 Task: Create new vendor bill with Date Opened: 24-Apr-23, Select Vendor: Shoplet, Terms: Net 30. Make bill entry for item-1 with Date: 24-Apr-23, Description: Fountain Pens , Expense Account: Office Supplies, Quantity: 12, Unit Price: 3.9, Sales Tax: Y, Sales Tax Included: N, Tax Table: Sales Tax. Make entry for item-2 with Date: 24-Apr-23, Description: Ink Cartridges, Expense Account: Office Supplies, Quantity: 15, Unit Price: 39.9, Sales Tax: Y, Sales Tax Included: N, Tax Table: Sales Tax. Post Bill with Post Date: 24-Apr-23, Post to Accounts: Liabilities:Accounts Payble. Pay / Process Payment with Transaction Date: 23-May-23, Amount: 671.11, Transfer Account: Checking Account. Go to 'Print Bill'.
Action: Mouse moved to (148, 34)
Screenshot: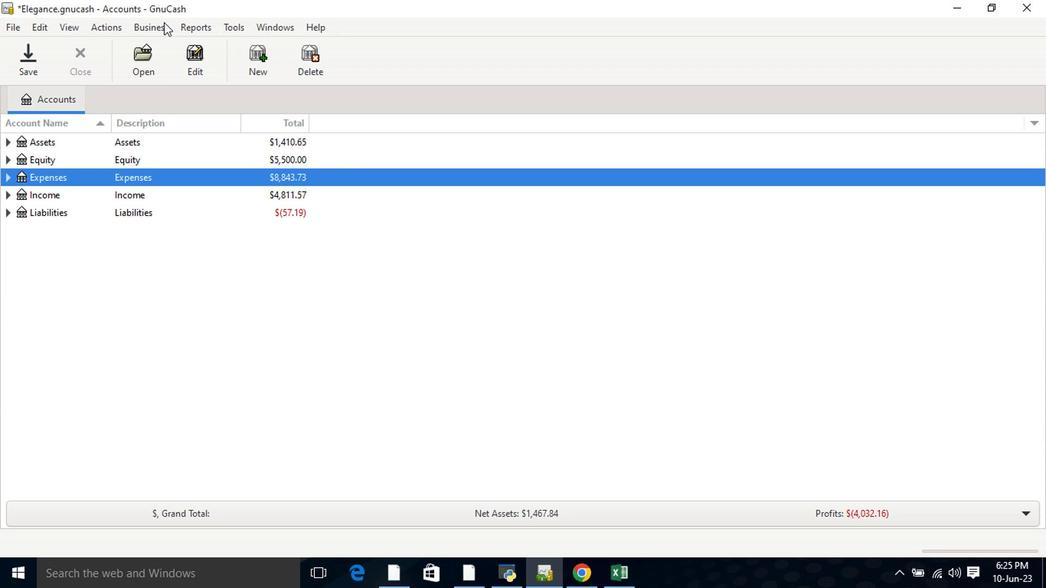 
Action: Mouse pressed left at (148, 34)
Screenshot: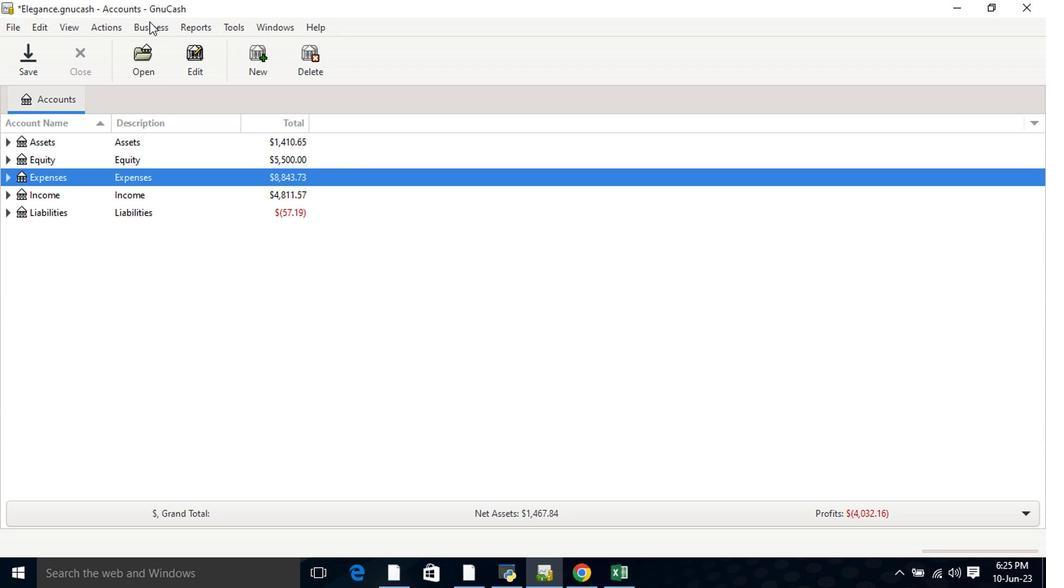
Action: Mouse moved to (160, 71)
Screenshot: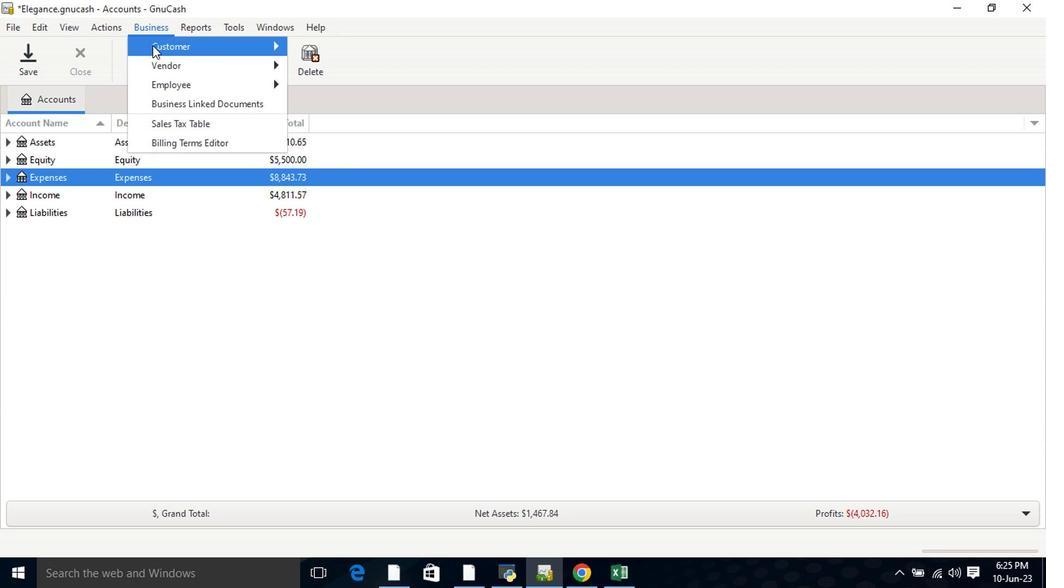 
Action: Mouse pressed left at (160, 71)
Screenshot: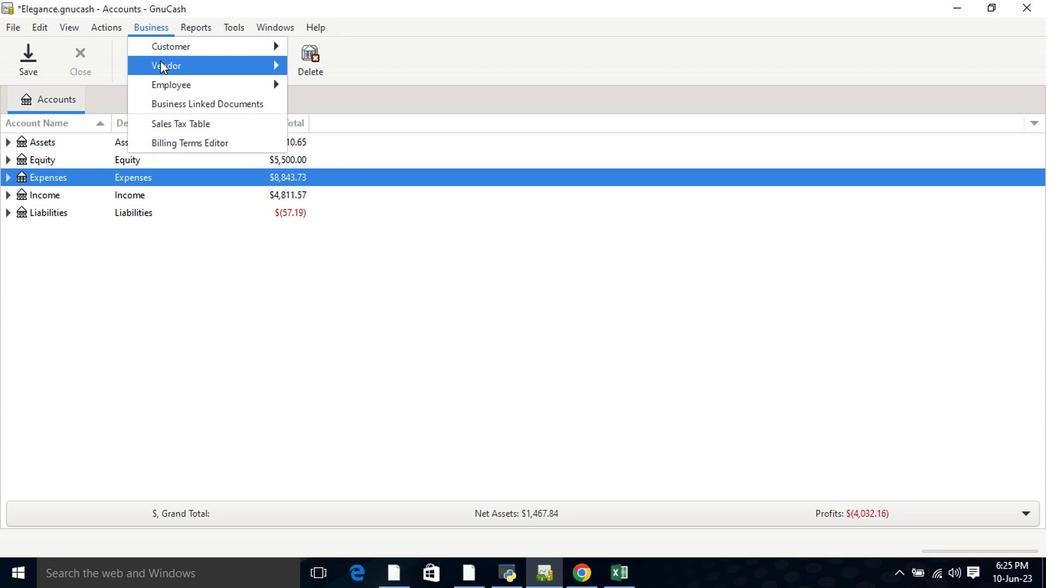 
Action: Mouse moved to (335, 134)
Screenshot: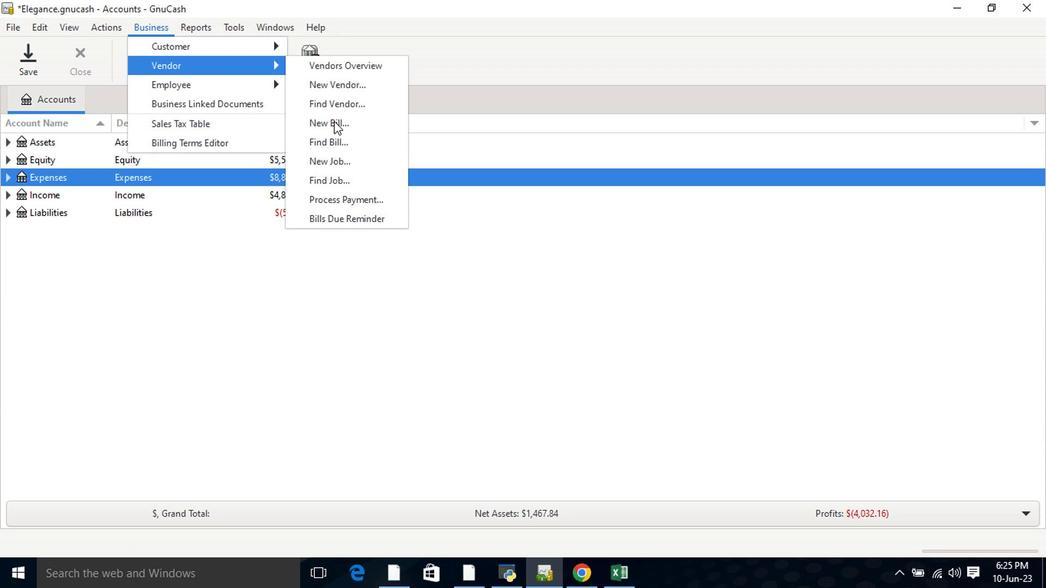 
Action: Mouse pressed left at (335, 134)
Screenshot: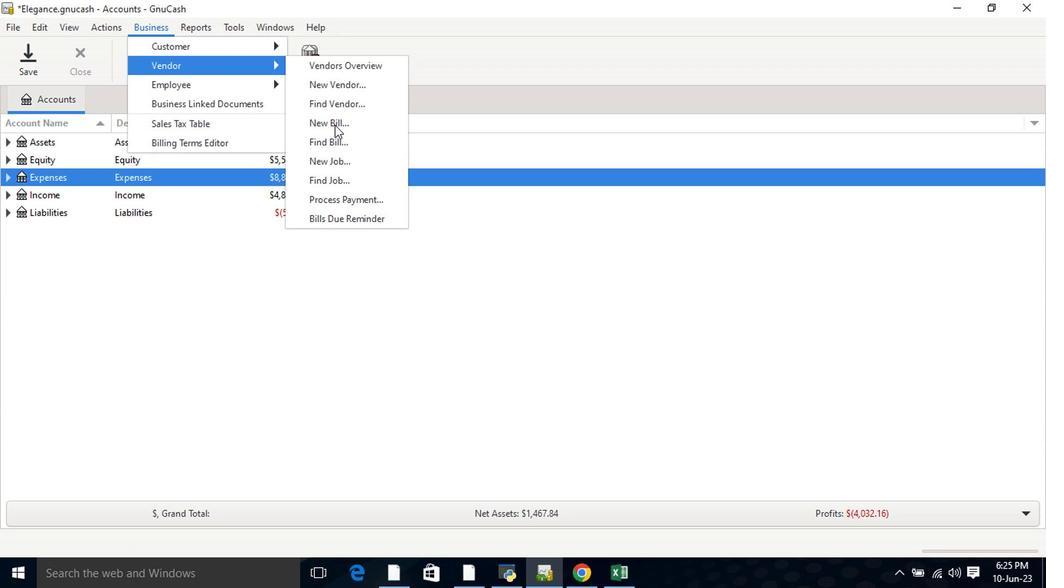 
Action: Mouse moved to (628, 211)
Screenshot: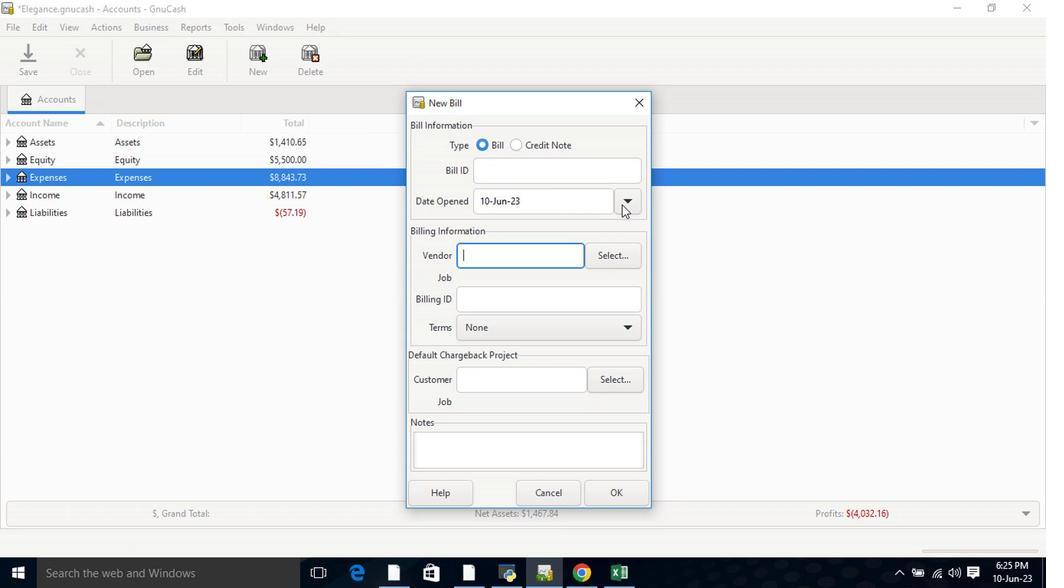 
Action: Mouse pressed left at (628, 211)
Screenshot: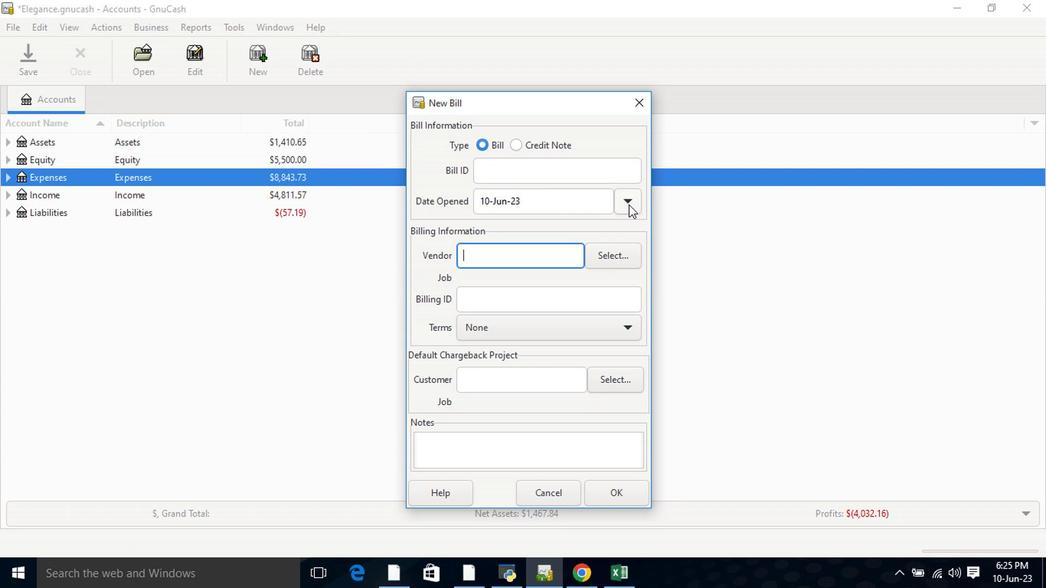 
Action: Mouse moved to (509, 227)
Screenshot: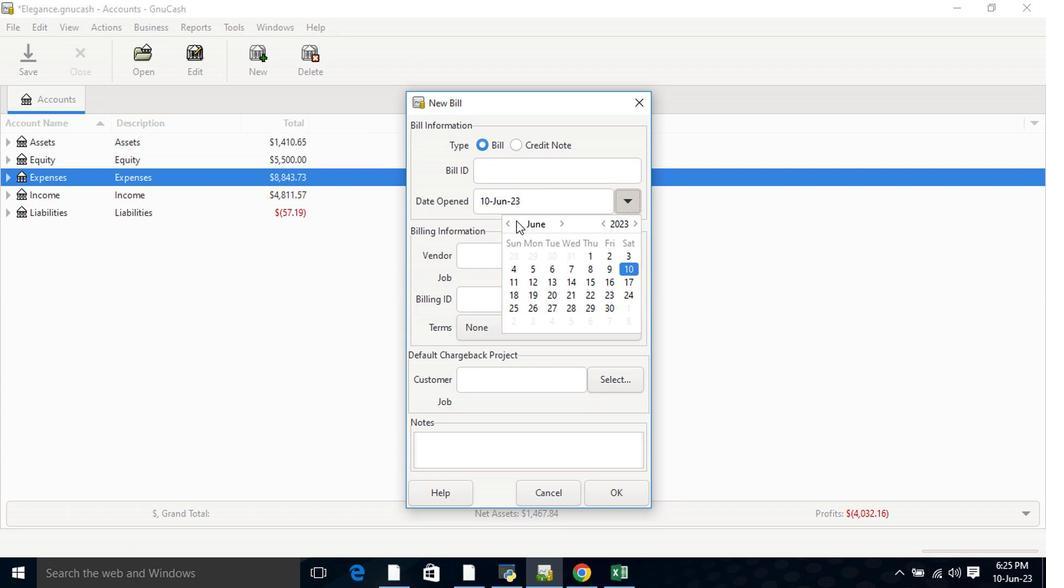 
Action: Mouse pressed left at (509, 227)
Screenshot: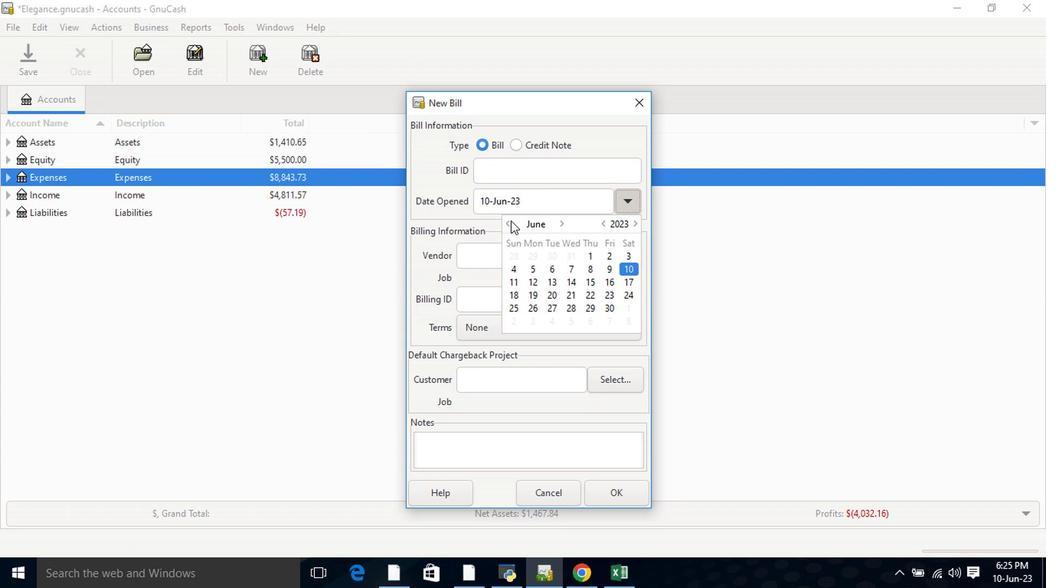 
Action: Mouse moved to (508, 227)
Screenshot: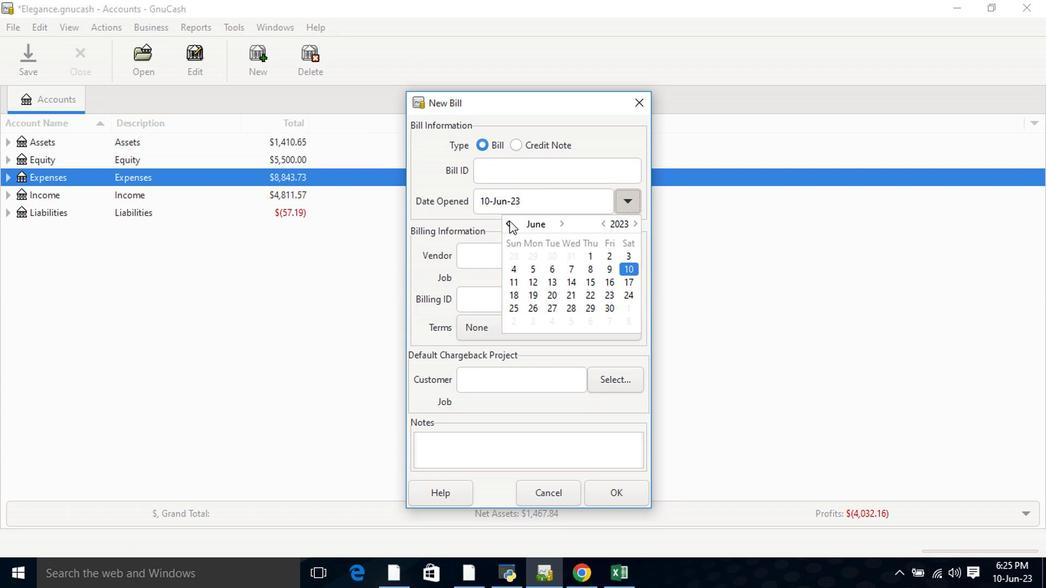 
Action: Mouse pressed left at (508, 227)
Screenshot: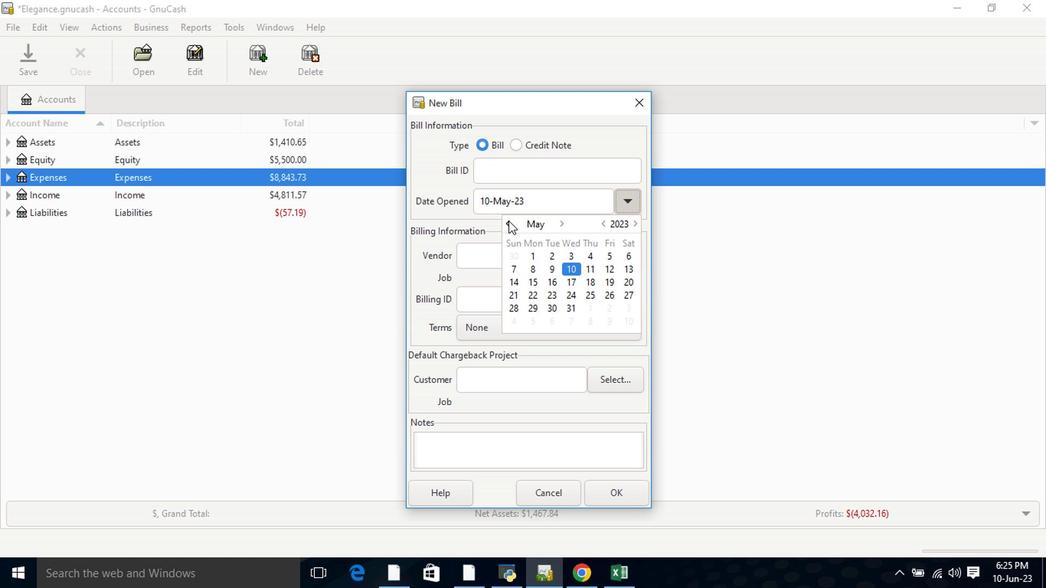 
Action: Mouse moved to (534, 316)
Screenshot: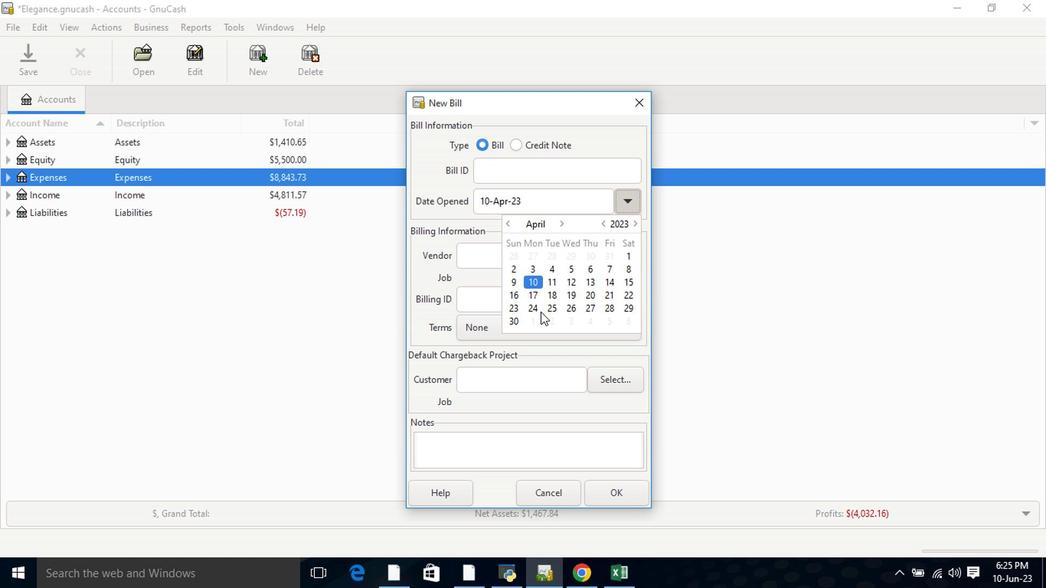 
Action: Mouse pressed left at (534, 316)
Screenshot: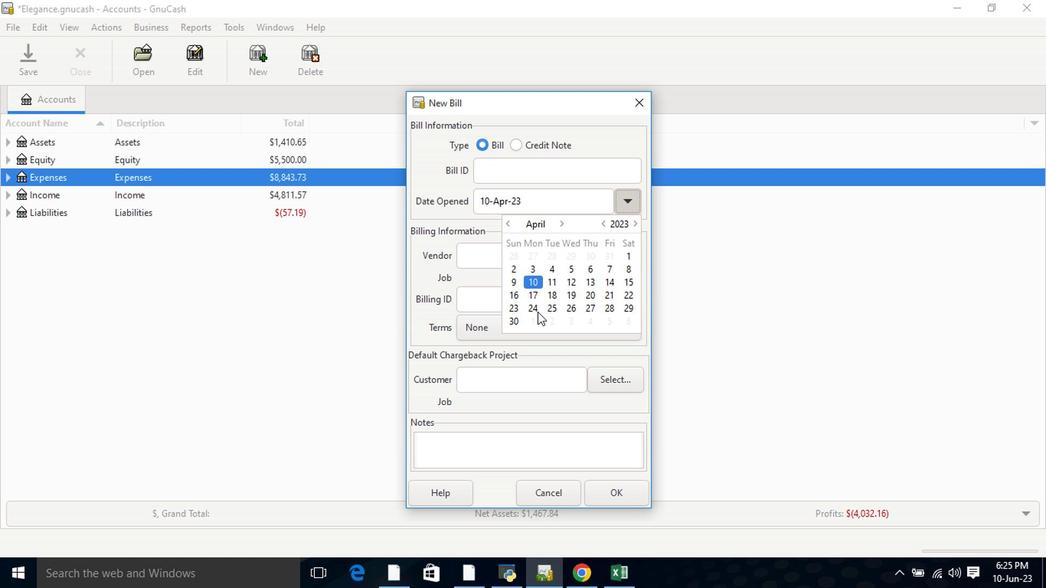
Action: Mouse pressed left at (534, 316)
Screenshot: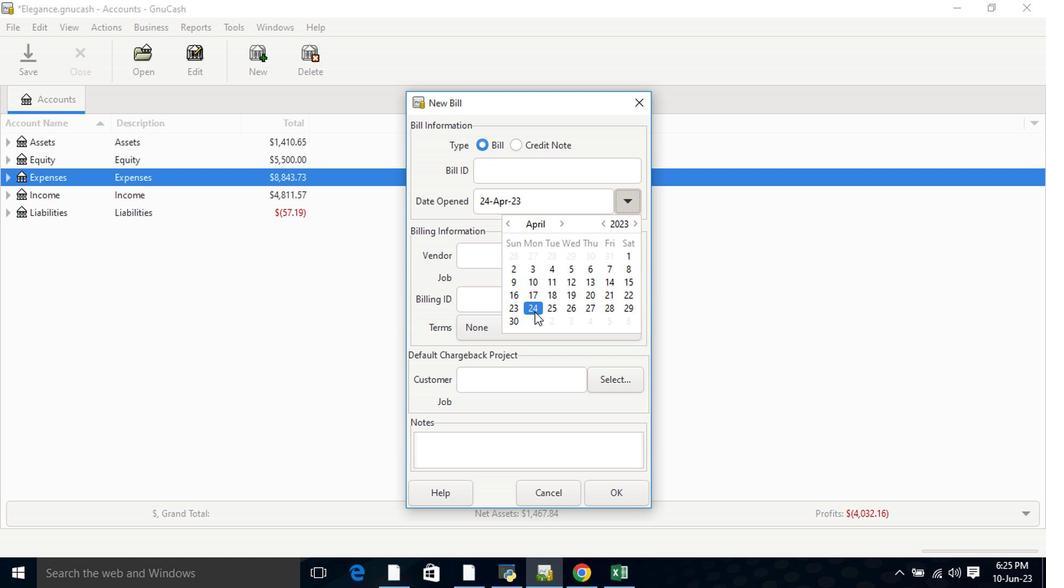 
Action: Mouse moved to (518, 269)
Screenshot: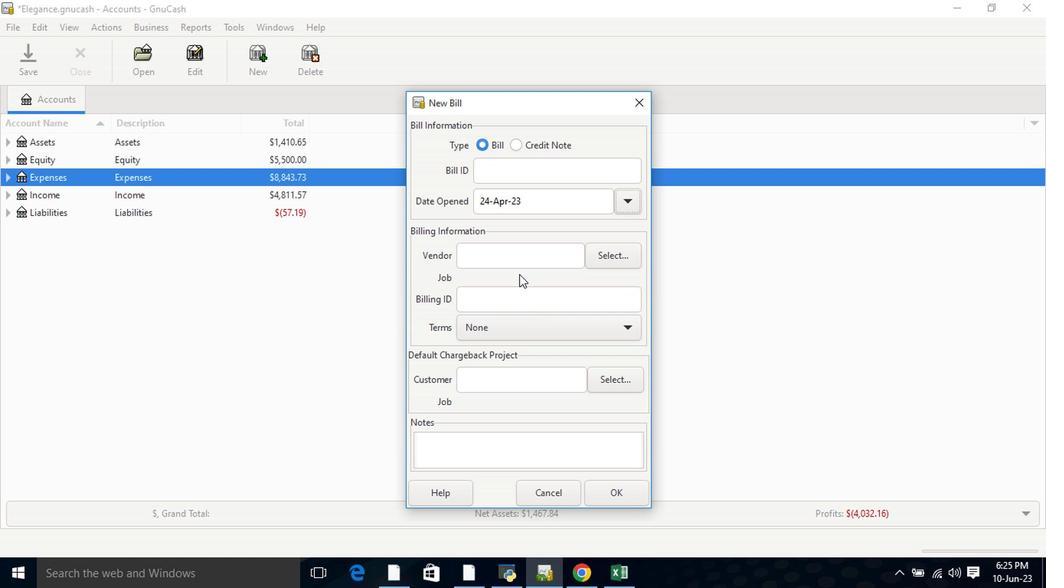 
Action: Mouse pressed left at (518, 269)
Screenshot: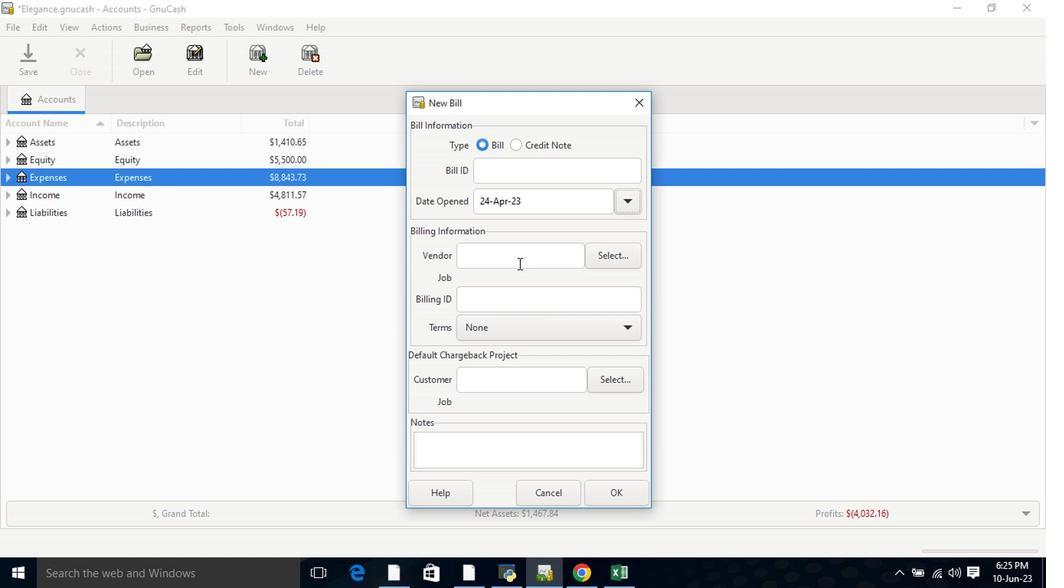 
Action: Key pressed <Key.shift>Sho
Screenshot: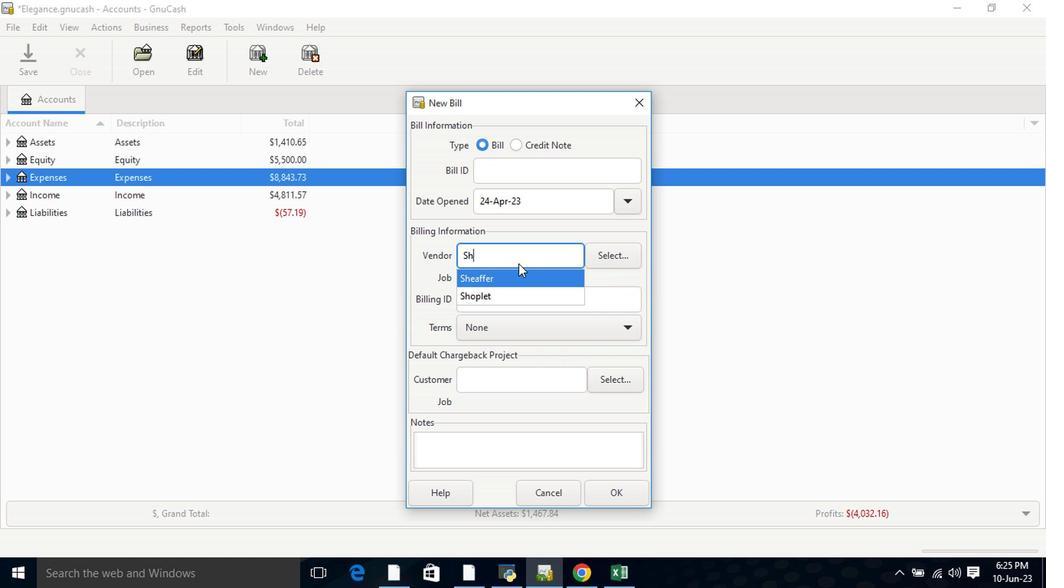 
Action: Mouse moved to (515, 286)
Screenshot: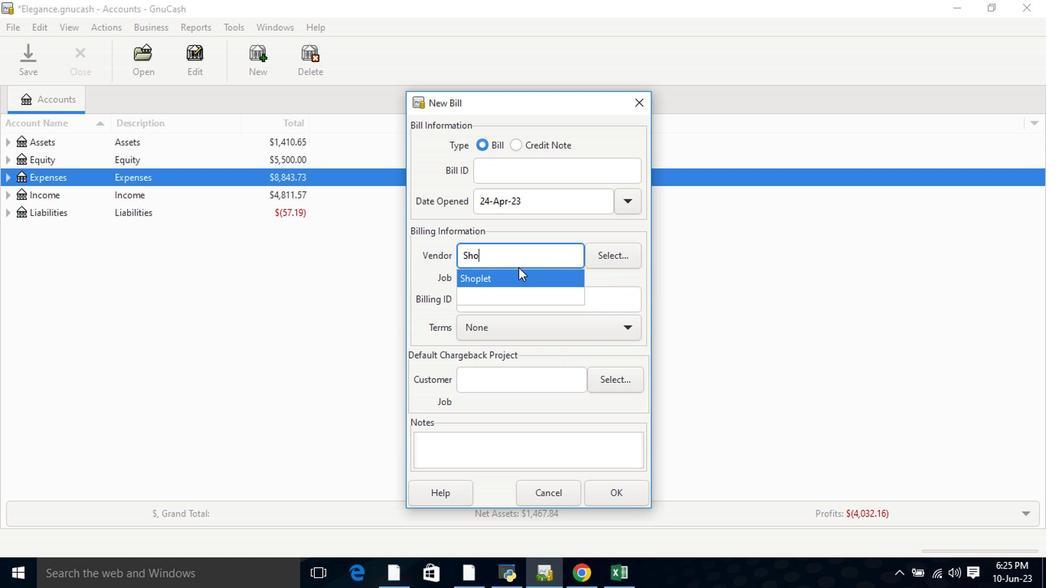 
Action: Mouse pressed left at (515, 286)
Screenshot: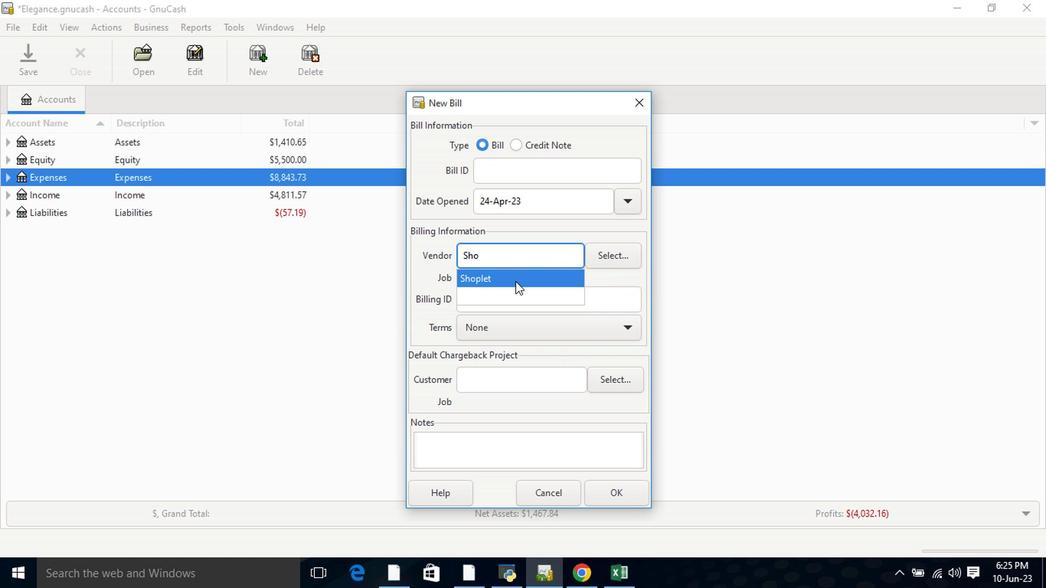 
Action: Mouse moved to (528, 345)
Screenshot: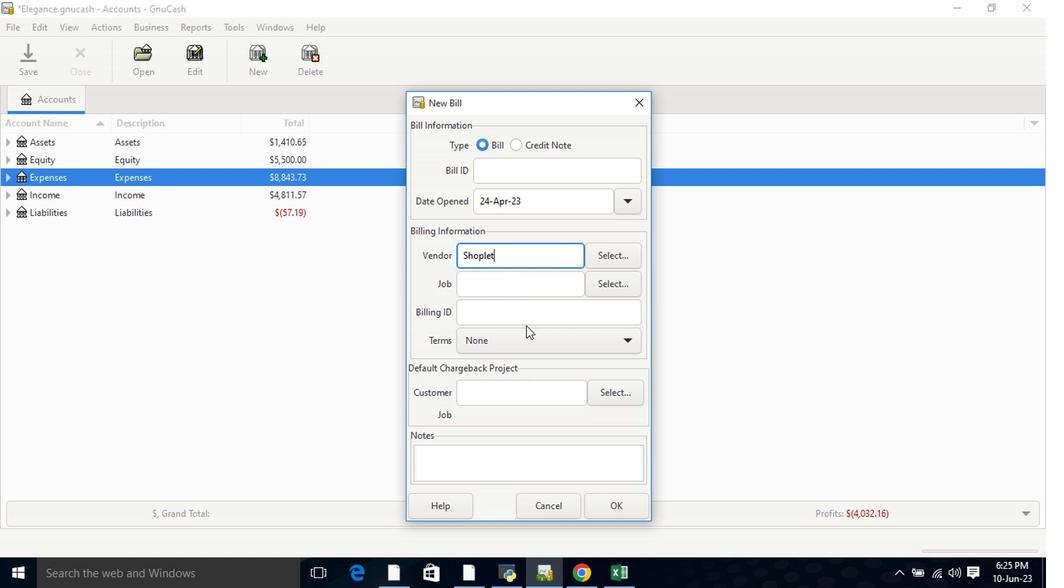 
Action: Mouse pressed left at (528, 345)
Screenshot: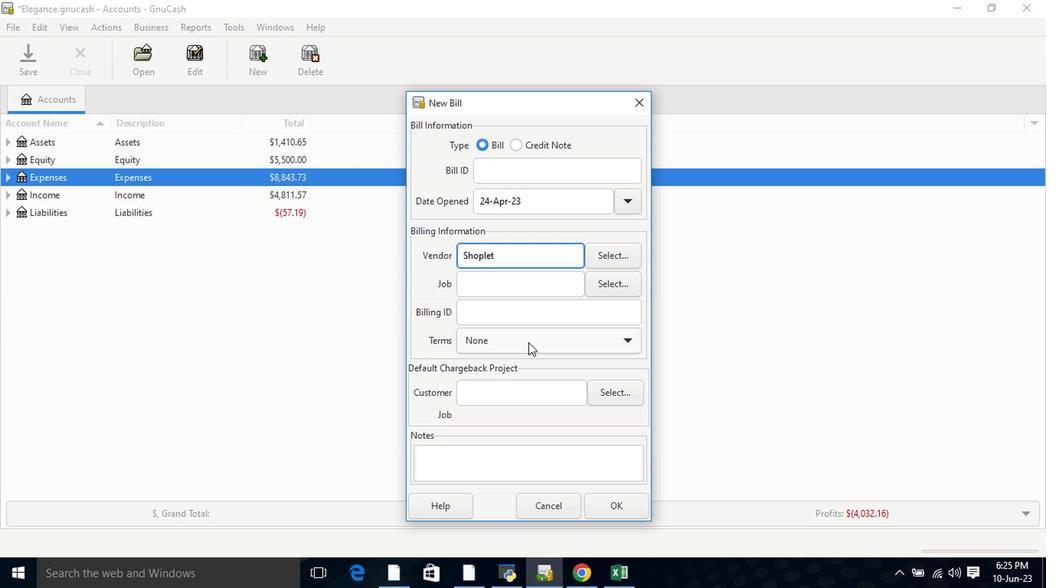 
Action: Mouse moved to (529, 392)
Screenshot: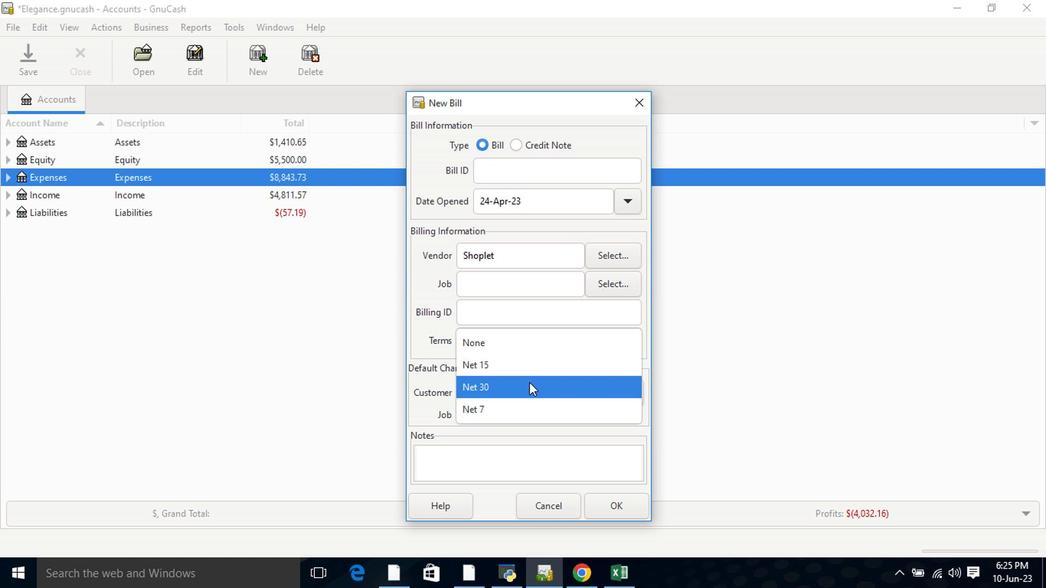 
Action: Mouse pressed left at (529, 392)
Screenshot: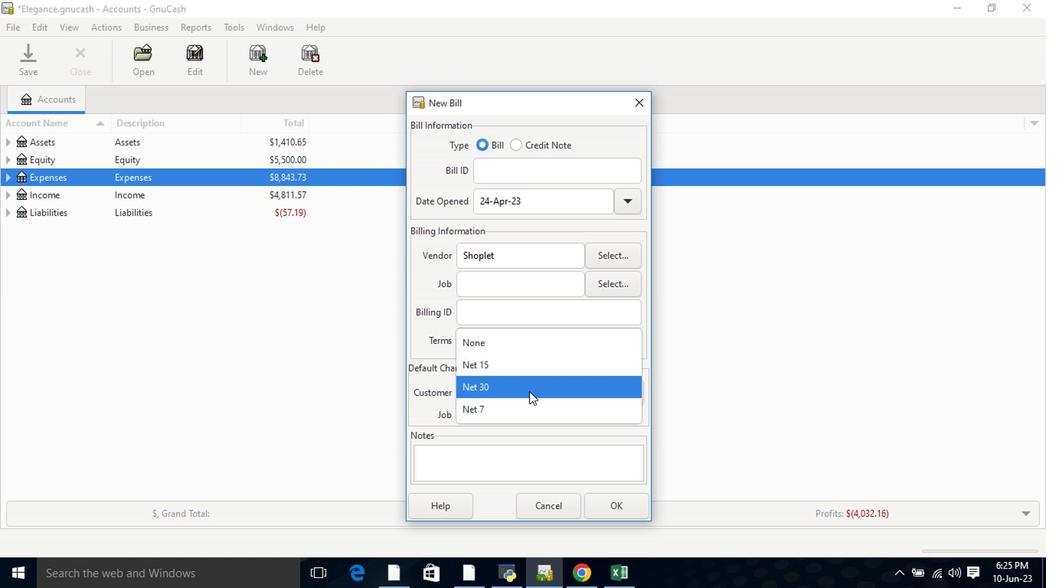 
Action: Mouse moved to (613, 500)
Screenshot: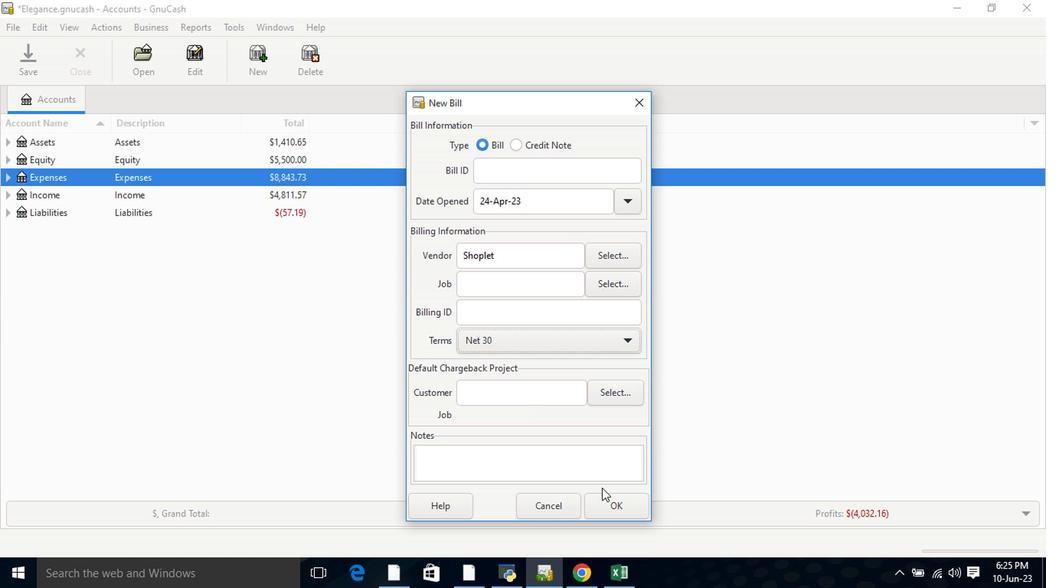 
Action: Mouse pressed left at (613, 500)
Screenshot: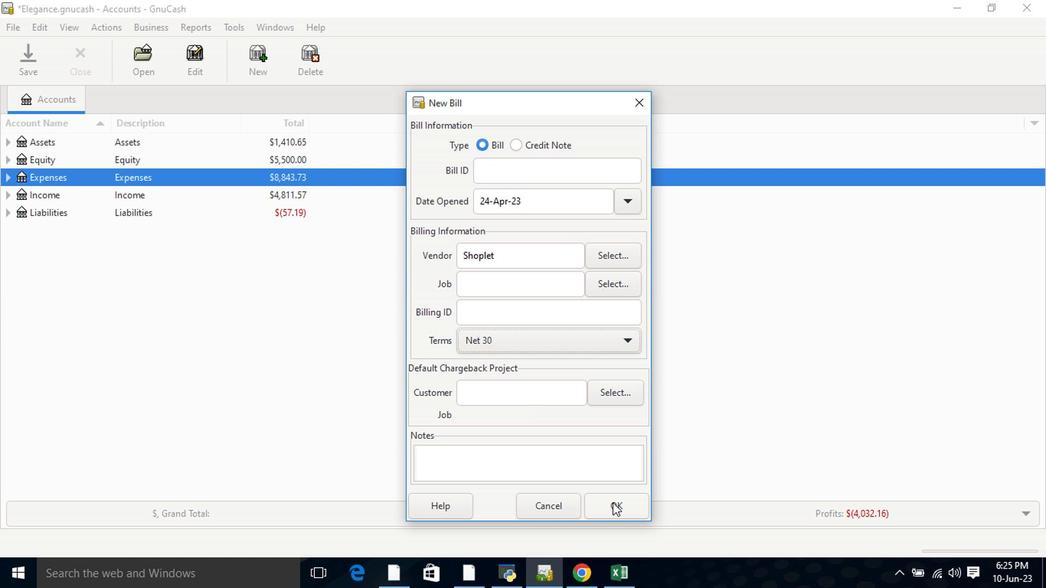 
Action: Mouse moved to (594, 495)
Screenshot: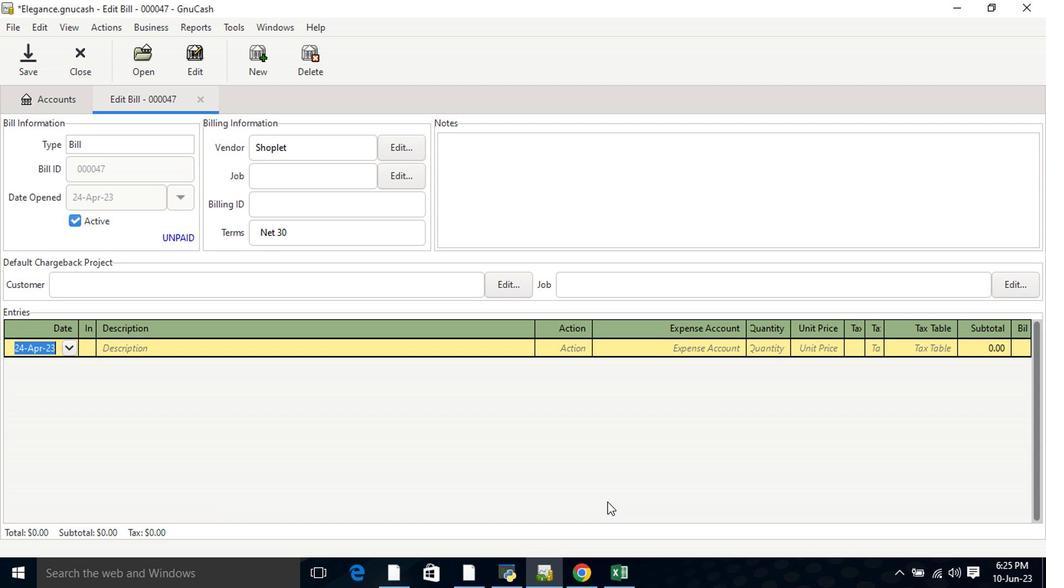 
Action: Key pressed <Key.tab><Key.shift>Fountain<Key.space><Key.shift>Pens<Key.tab><Key.tab>off<Key.tab>12<Key.tab>3.9<Key.tab>
Screenshot: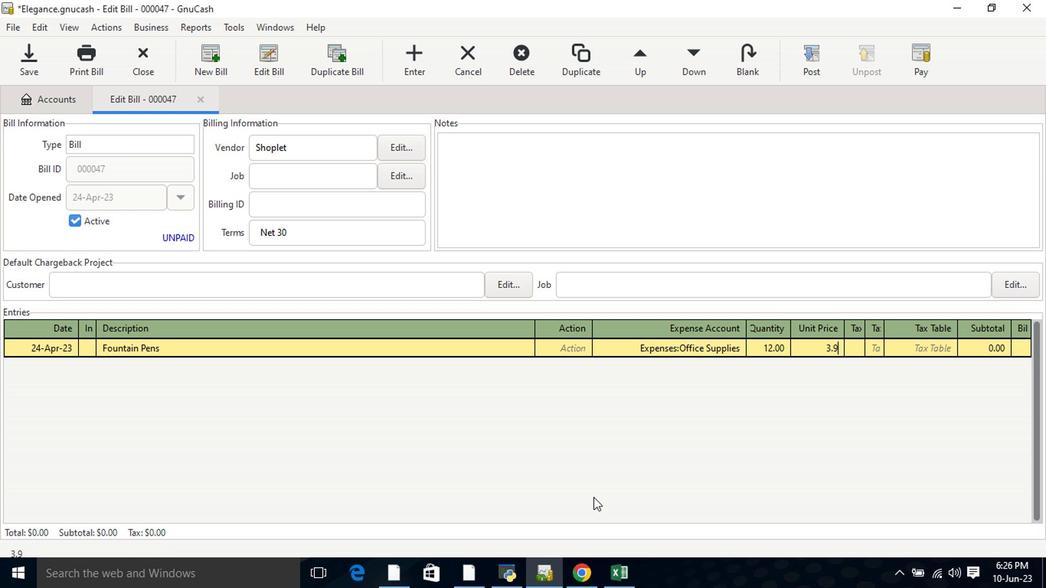 
Action: Mouse moved to (862, 352)
Screenshot: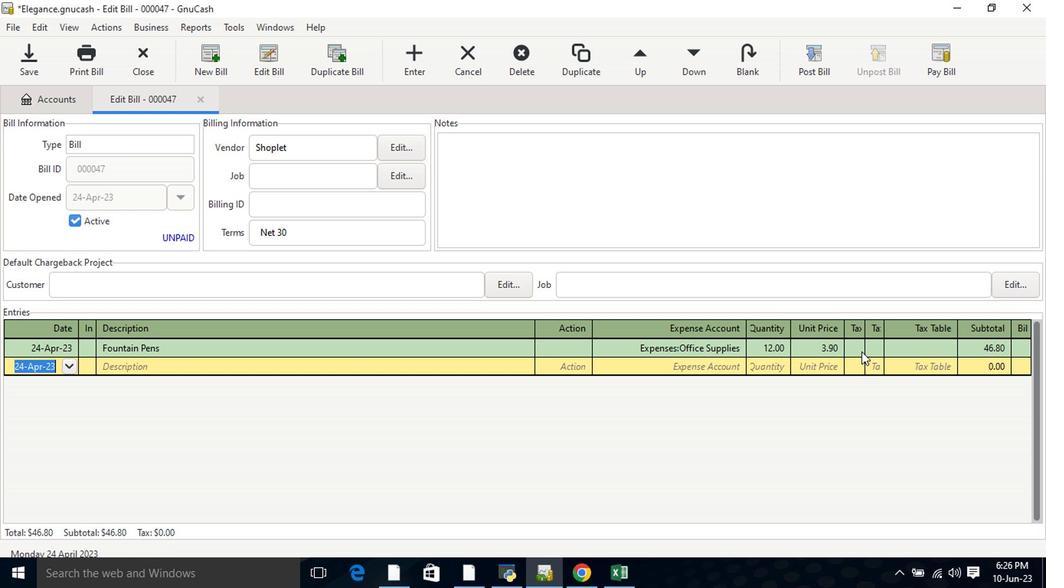 
Action: Mouse pressed left at (862, 352)
Screenshot: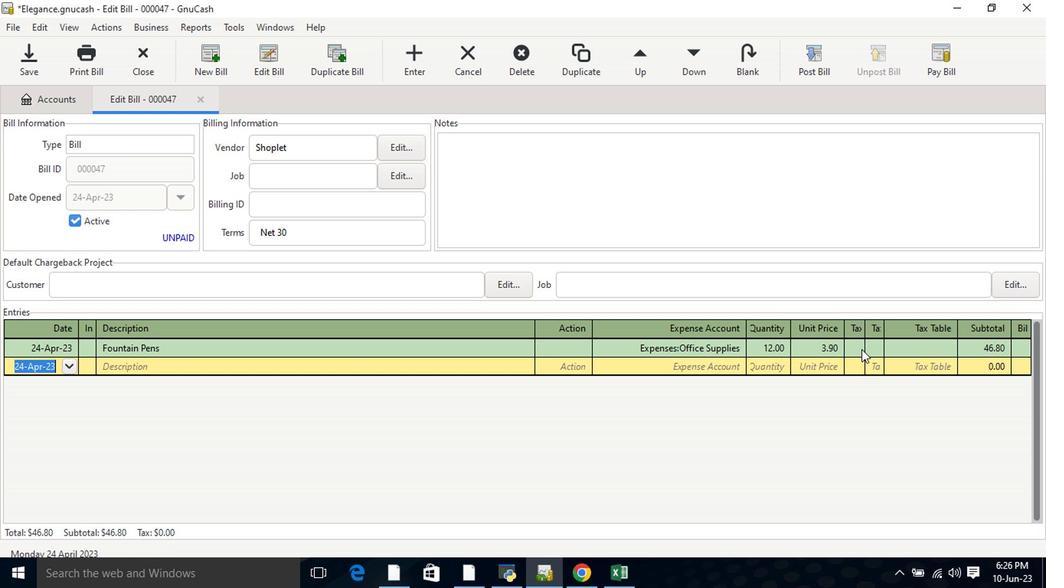 
Action: Mouse pressed left at (862, 352)
Screenshot: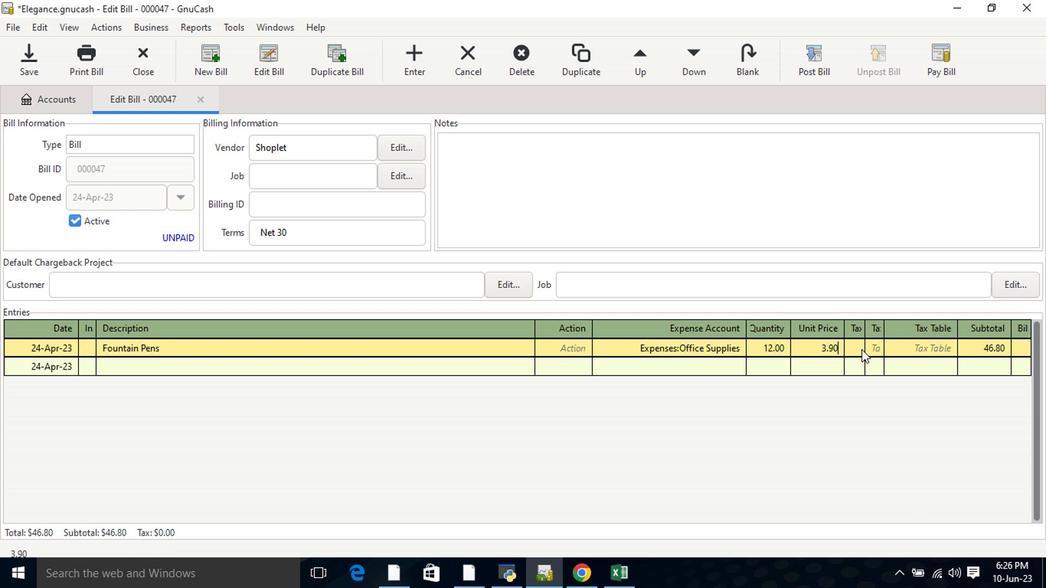
Action: Mouse moved to (882, 351)
Screenshot: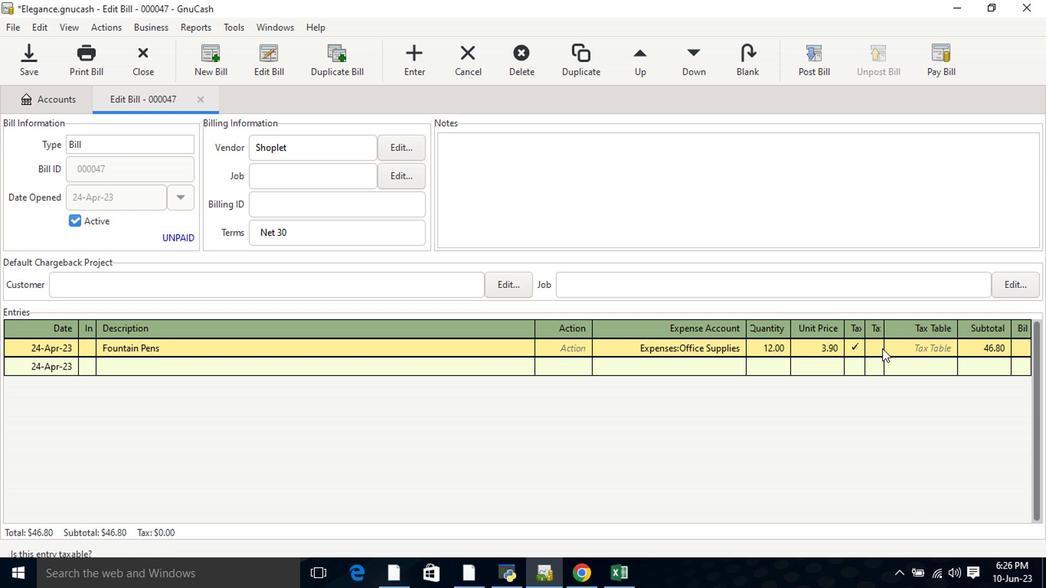 
Action: Key pressed <Key.tab>
Screenshot: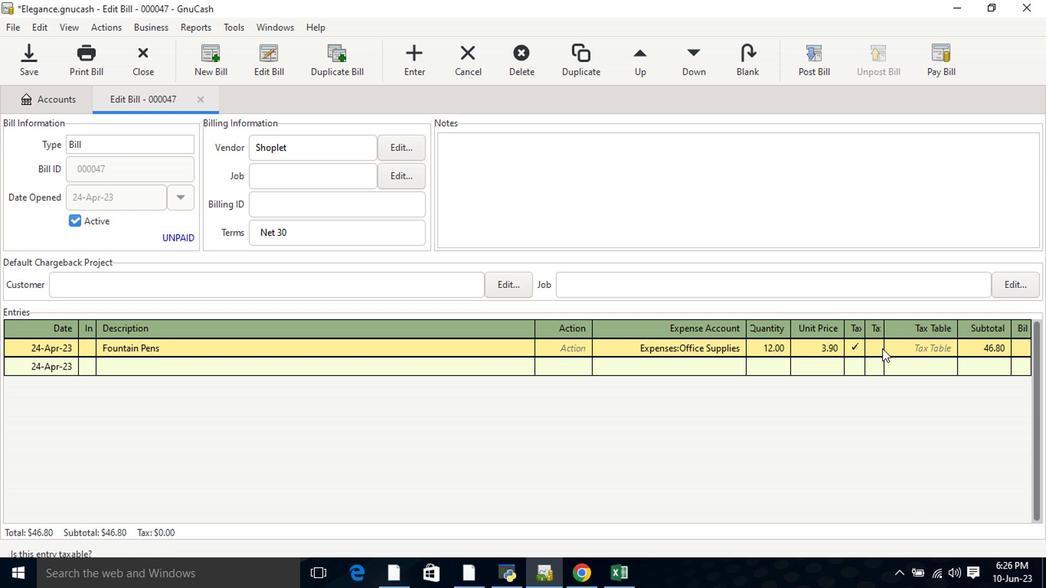 
Action: Mouse moved to (942, 353)
Screenshot: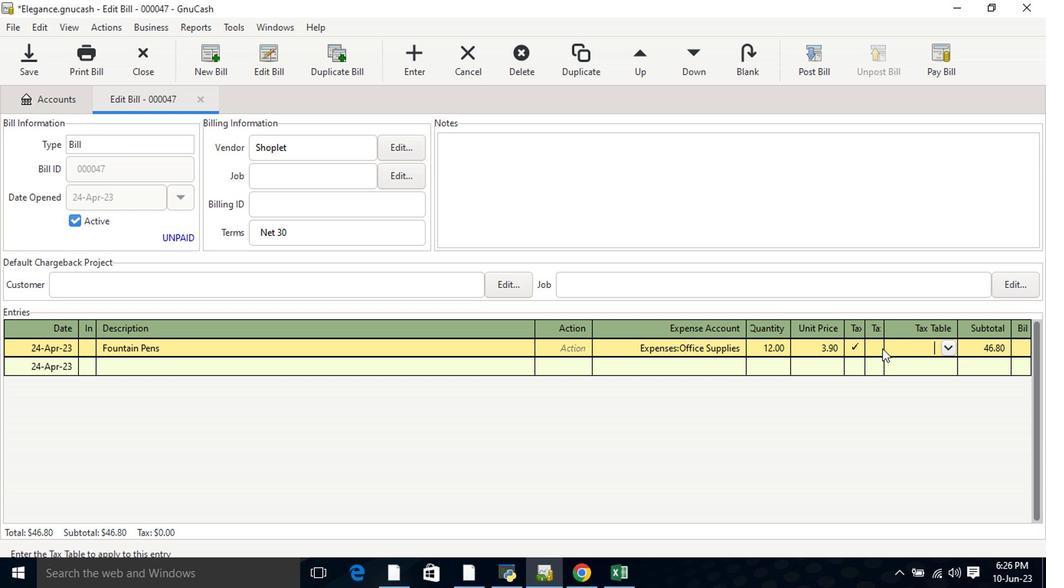 
Action: Mouse pressed left at (942, 353)
Screenshot: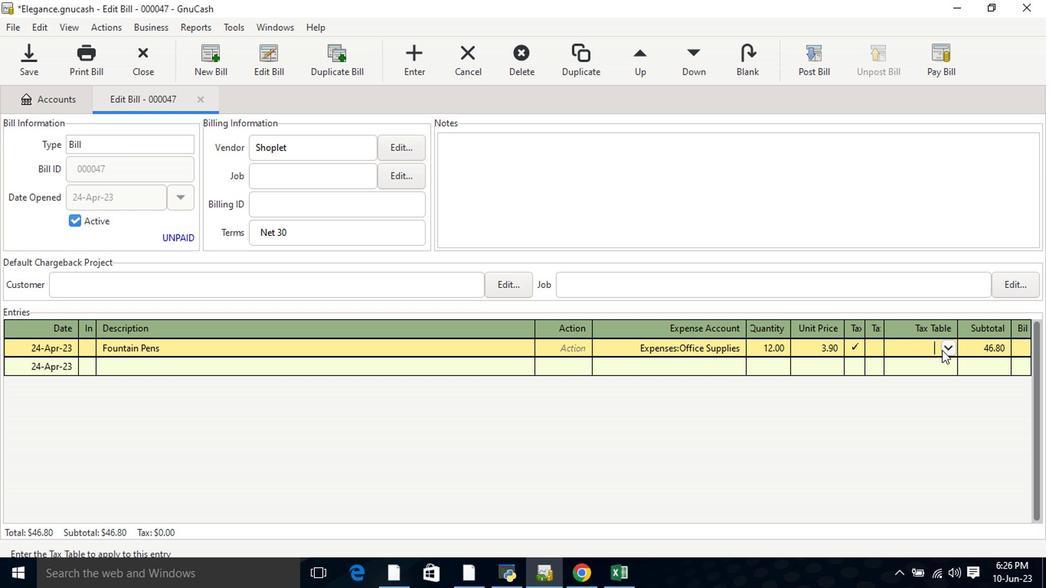 
Action: Mouse moved to (943, 365)
Screenshot: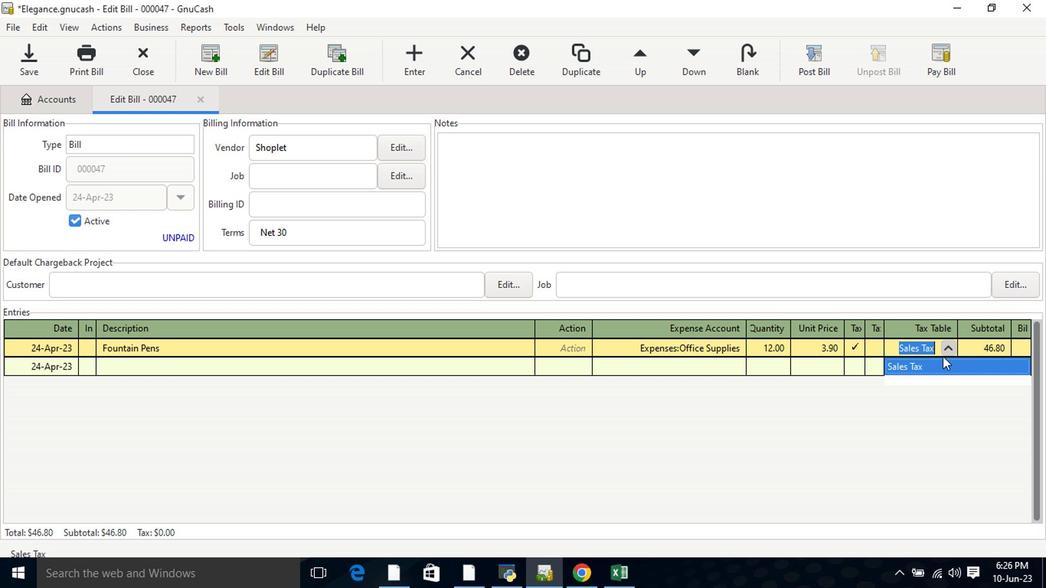 
Action: Mouse pressed left at (943, 365)
Screenshot: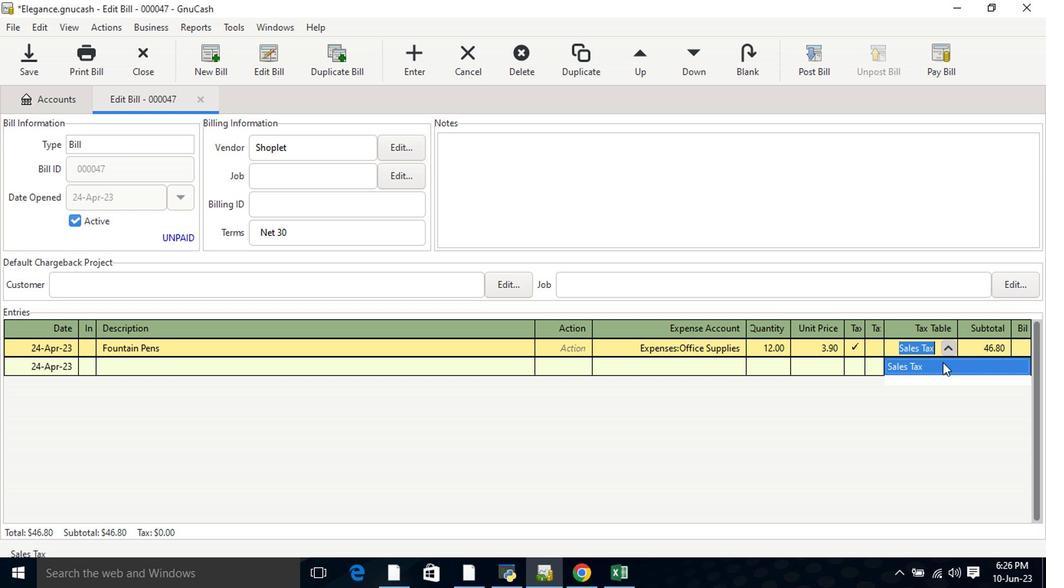 
Action: Key pressed <Key.tab><Key.tab>
Screenshot: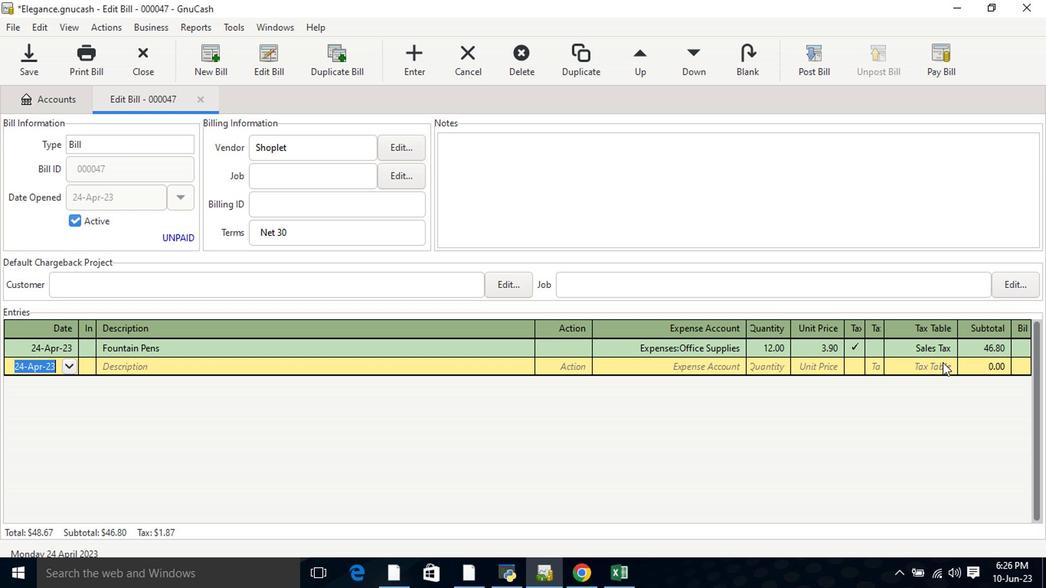 
Action: Mouse moved to (942, 365)
Screenshot: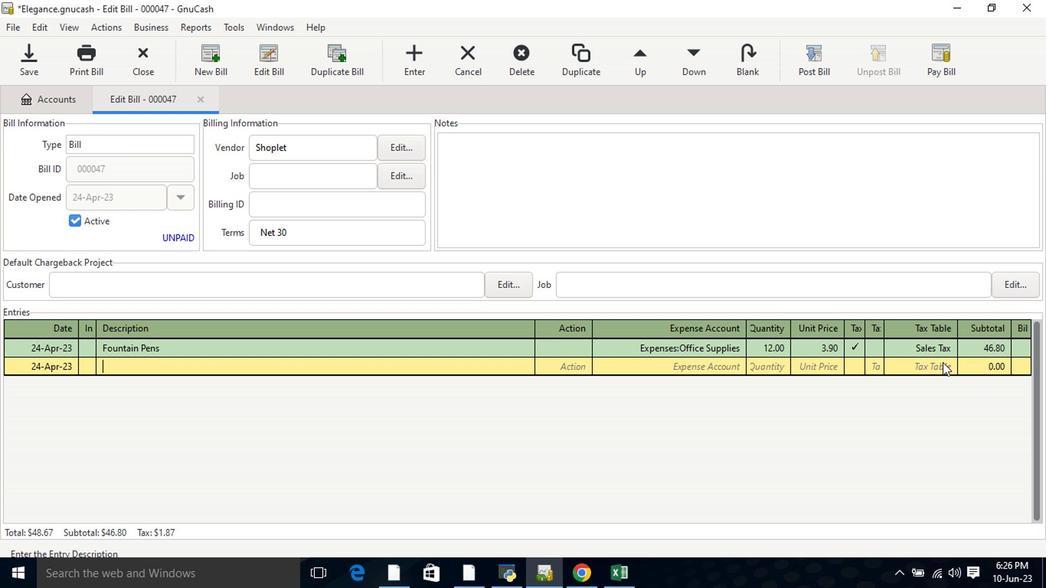 
Action: Key pressed <Key.shift>Ink<Key.space><Key.shift>Cartridges<Key.tab><Key.tab>ofi<Key.backspace>f<Key.tab>15<Key.tab>3.<Key.backspace>9.9<Key.tab>
Screenshot: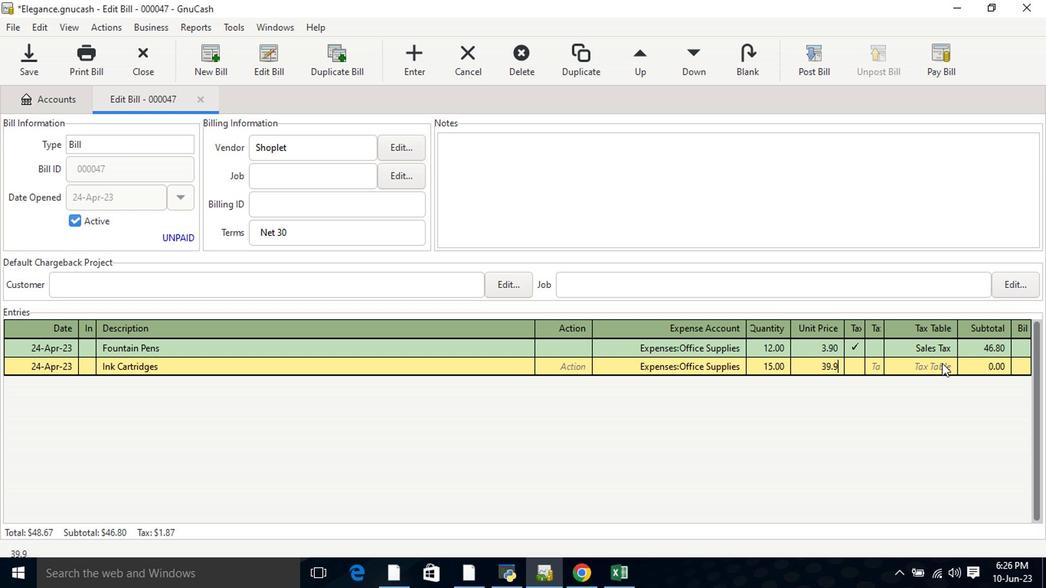 
Action: Mouse moved to (857, 371)
Screenshot: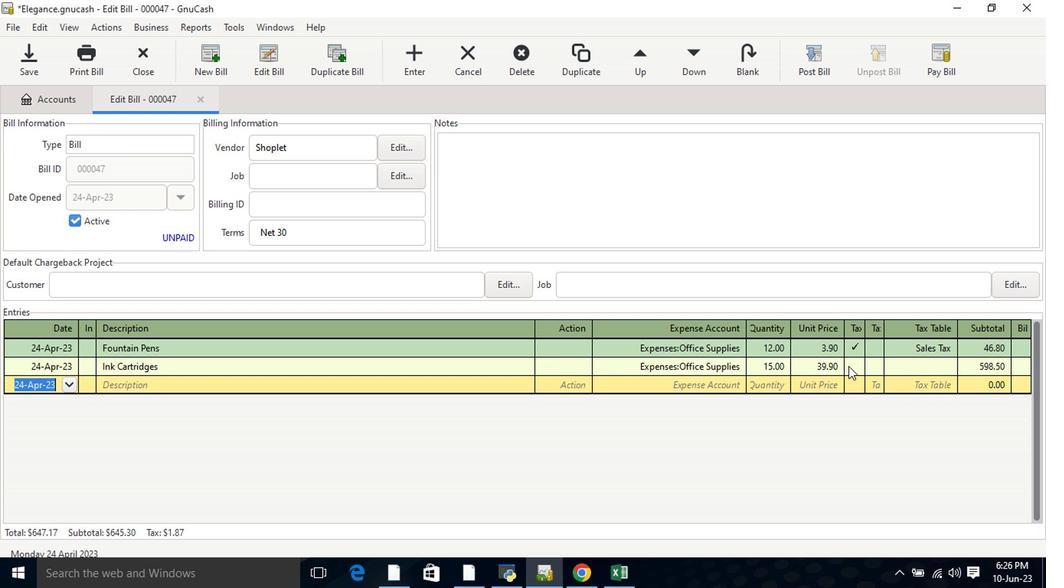 
Action: Mouse pressed left at (857, 371)
Screenshot: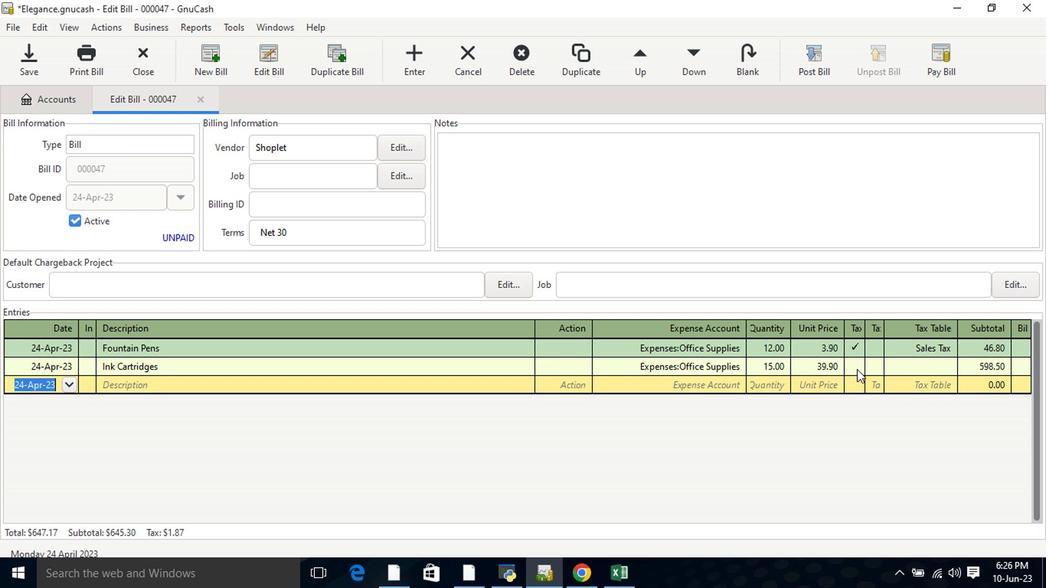 
Action: Mouse pressed left at (857, 371)
Screenshot: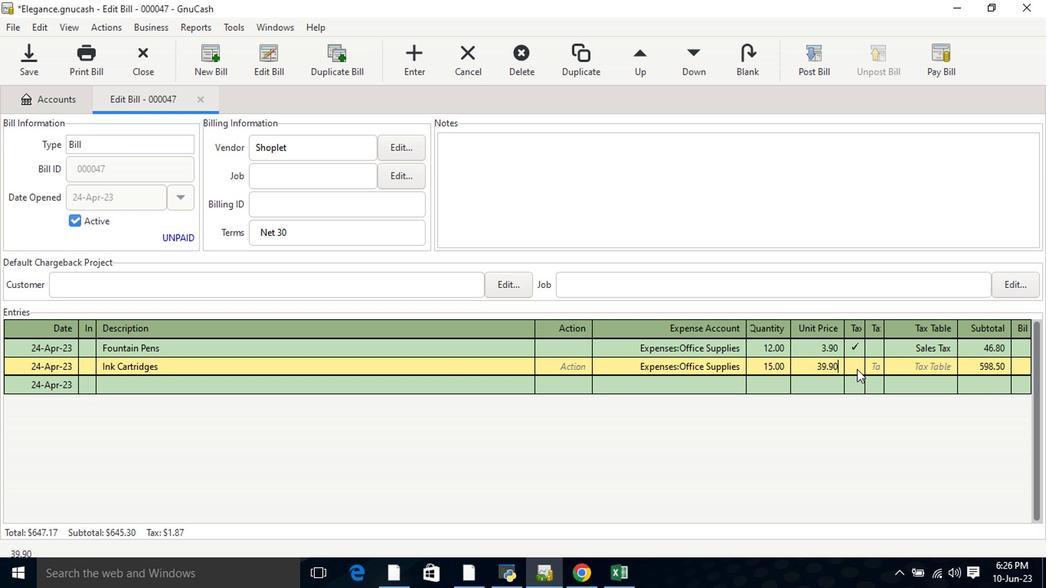 
Action: Mouse moved to (921, 363)
Screenshot: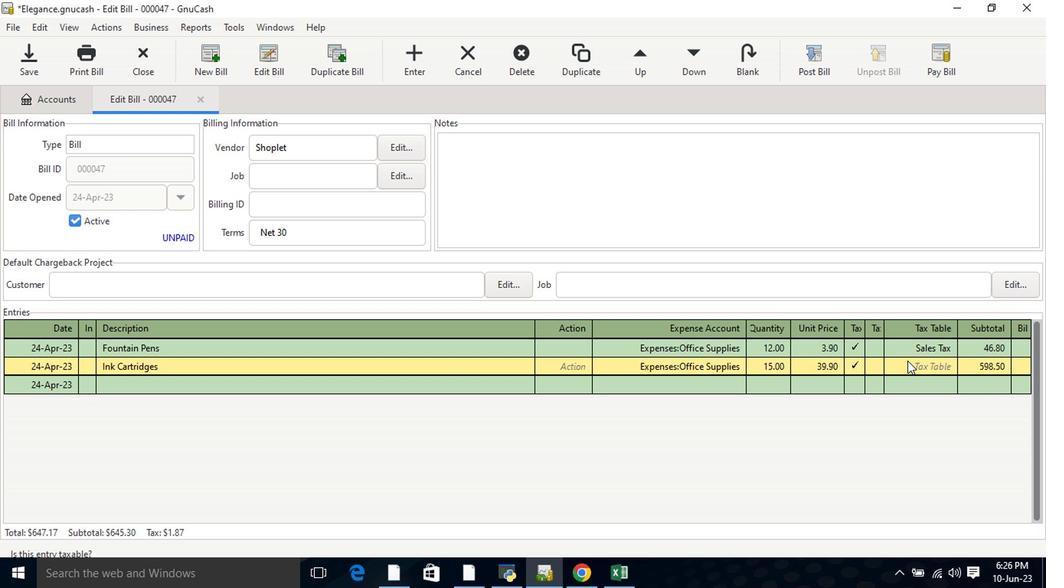 
Action: Mouse pressed left at (921, 363)
Screenshot: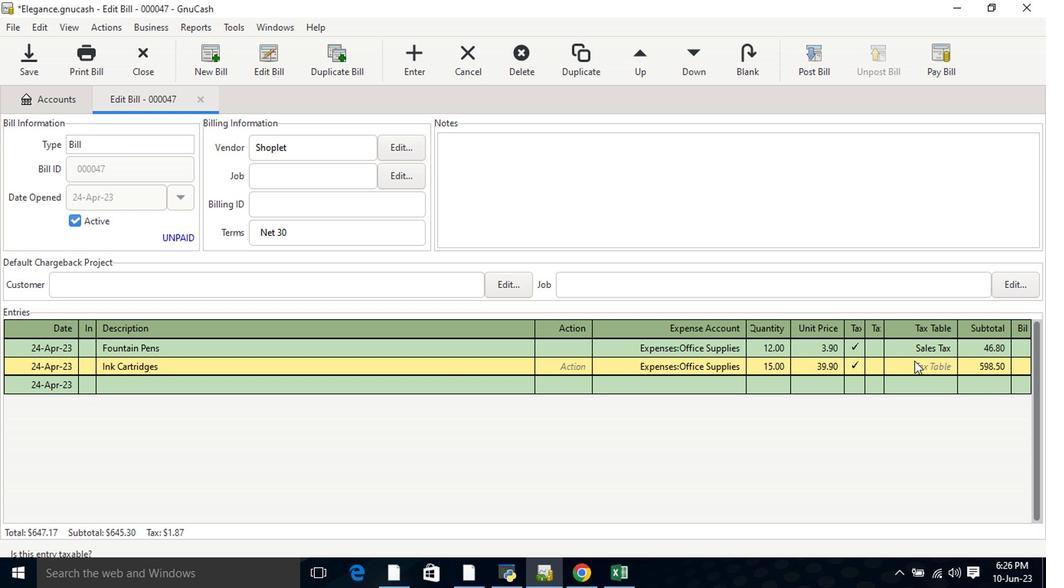 
Action: Mouse moved to (943, 367)
Screenshot: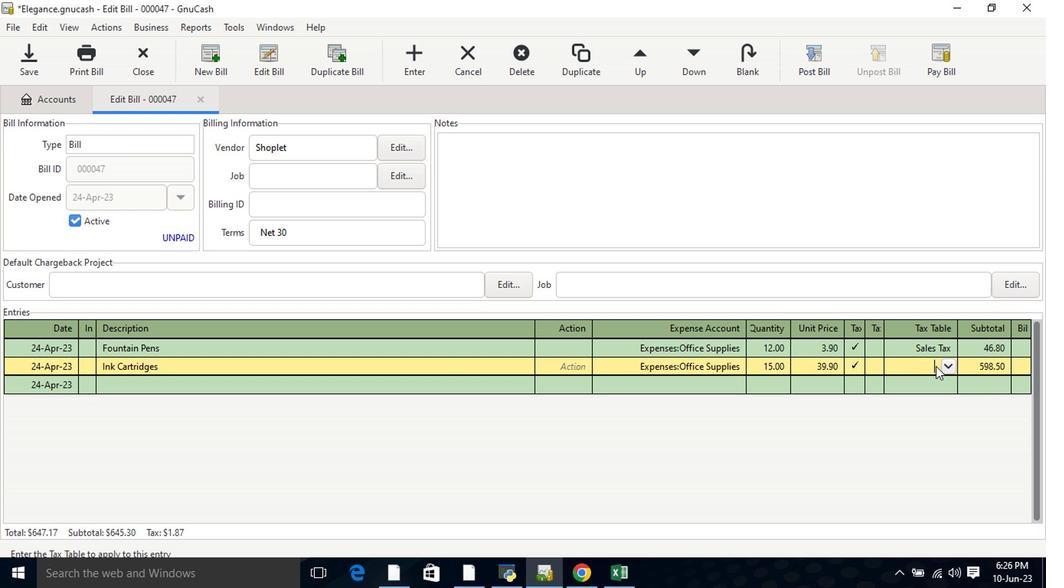 
Action: Mouse pressed left at (943, 367)
Screenshot: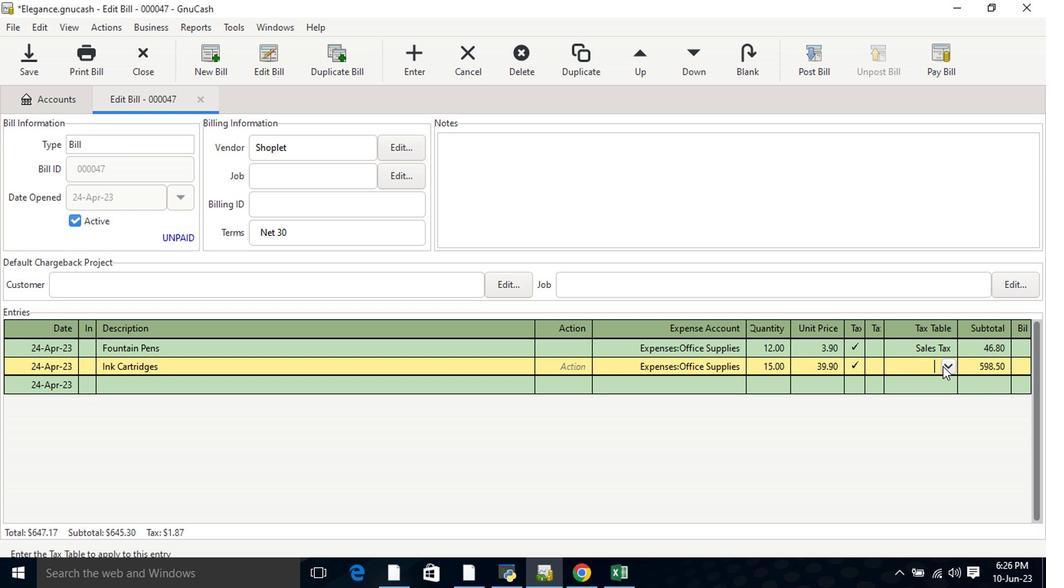 
Action: Mouse moved to (942, 383)
Screenshot: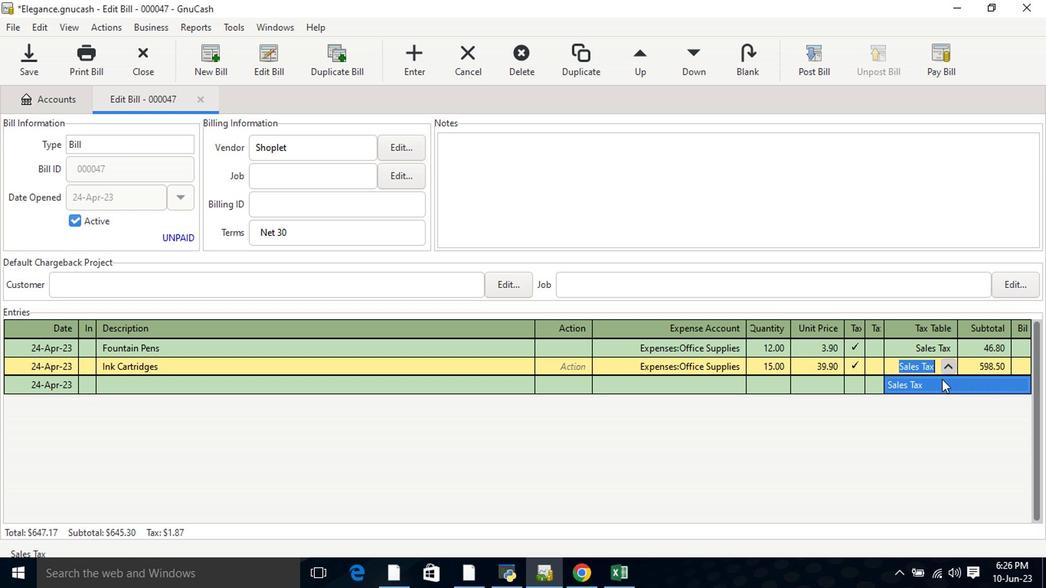 
Action: Mouse pressed left at (942, 383)
Screenshot: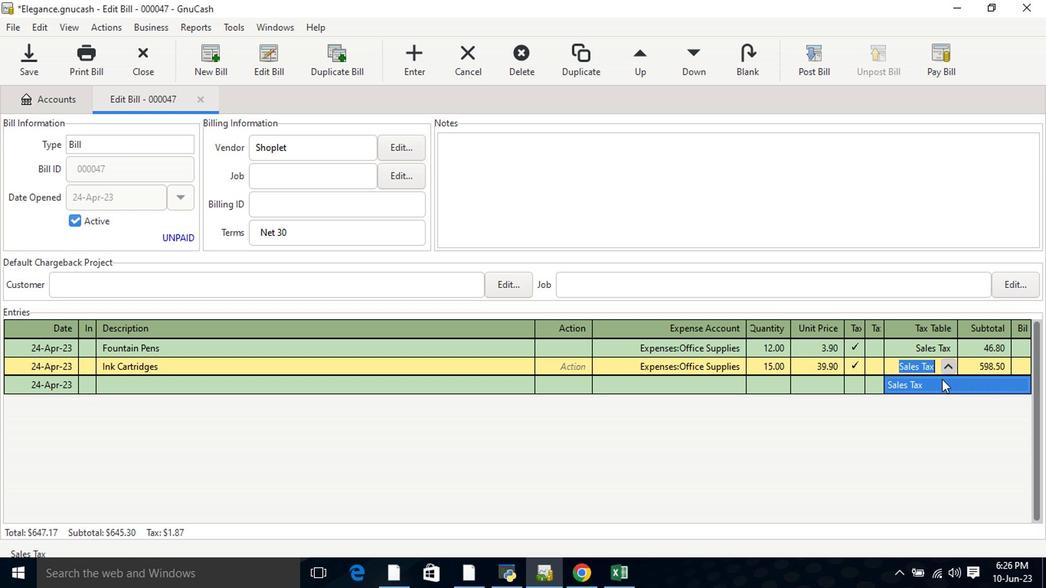 
Action: Key pressed <Key.tab>
Screenshot: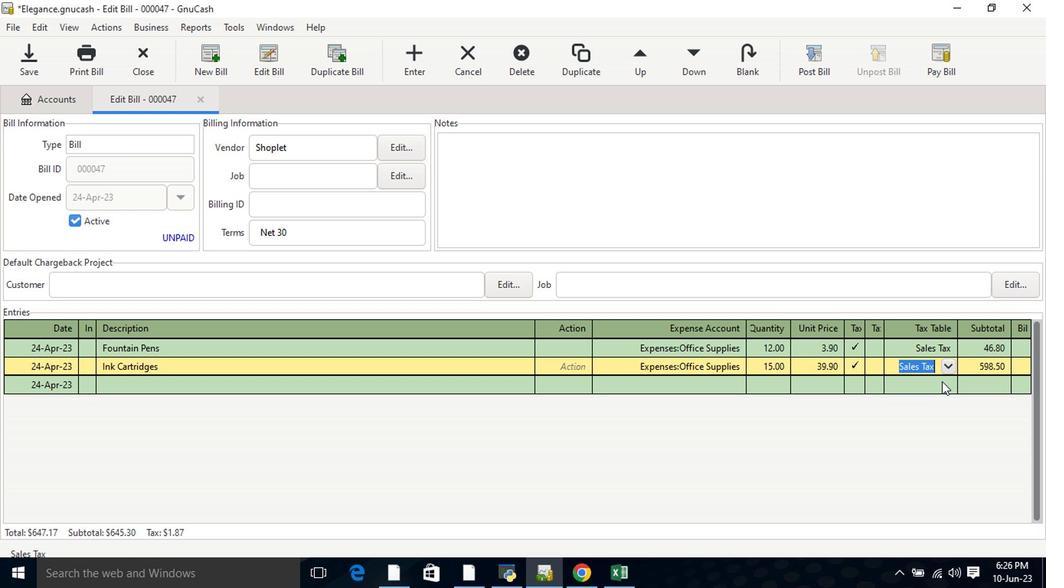 
Action: Mouse moved to (810, 67)
Screenshot: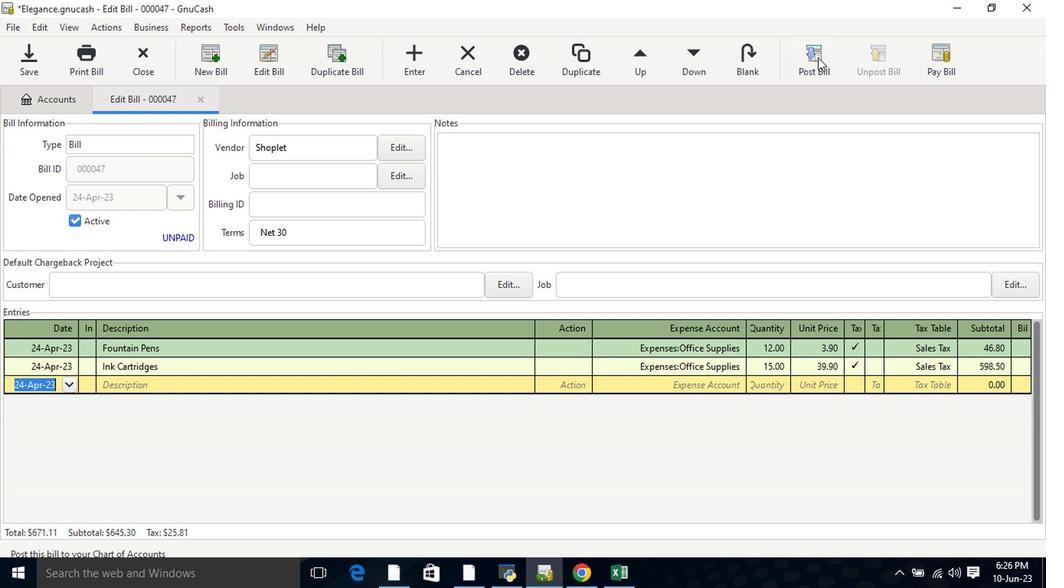 
Action: Mouse pressed left at (810, 67)
Screenshot: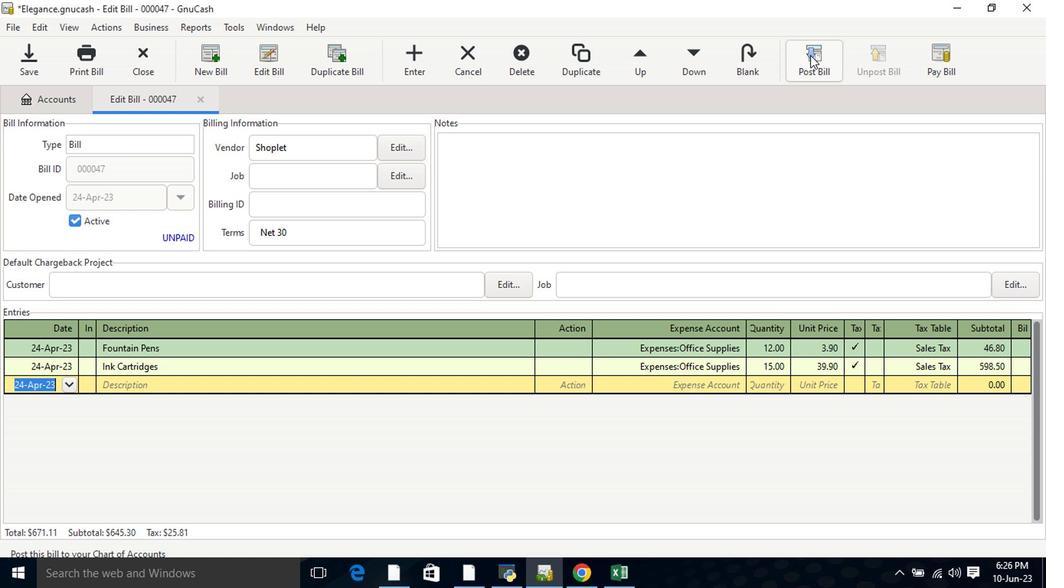 
Action: Mouse moved to (634, 390)
Screenshot: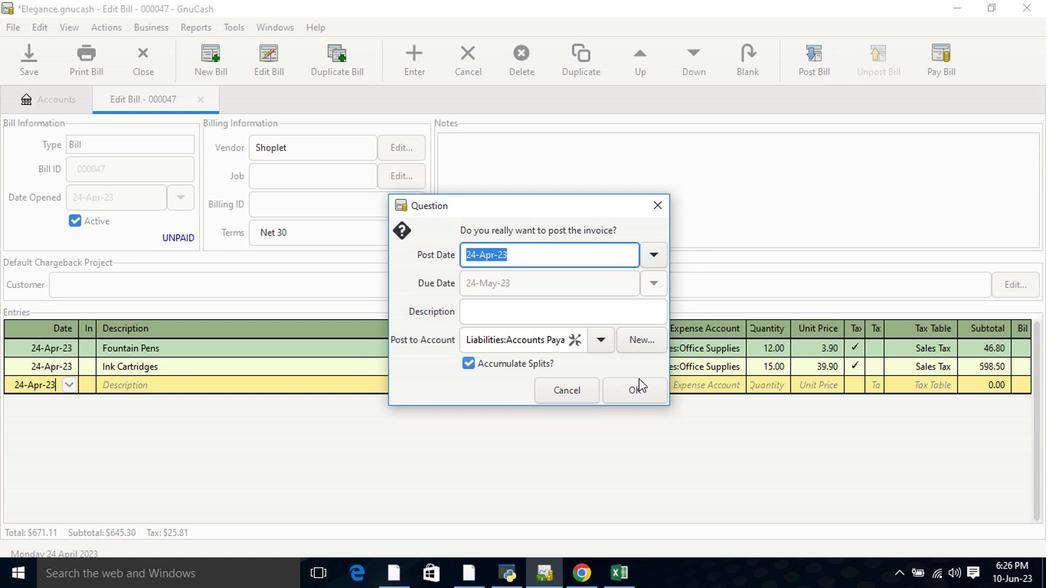 
Action: Mouse pressed left at (634, 390)
Screenshot: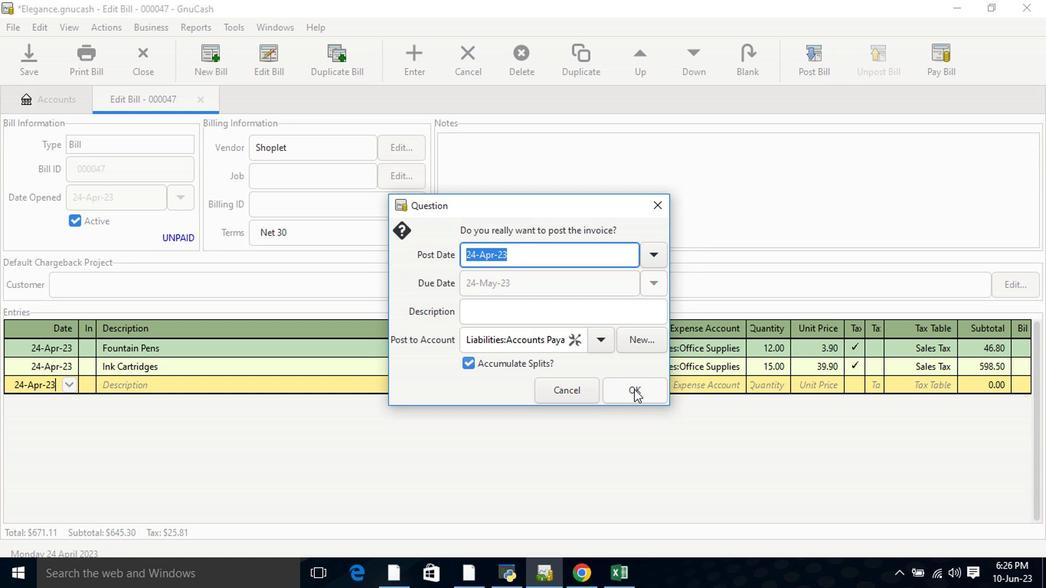 
Action: Mouse moved to (915, 73)
Screenshot: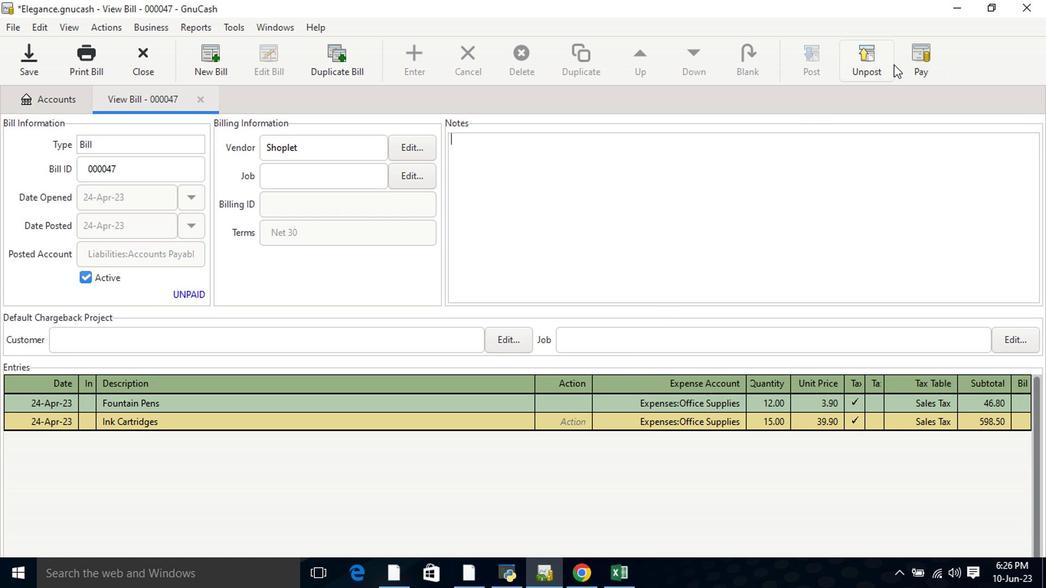 
Action: Mouse pressed left at (915, 73)
Screenshot: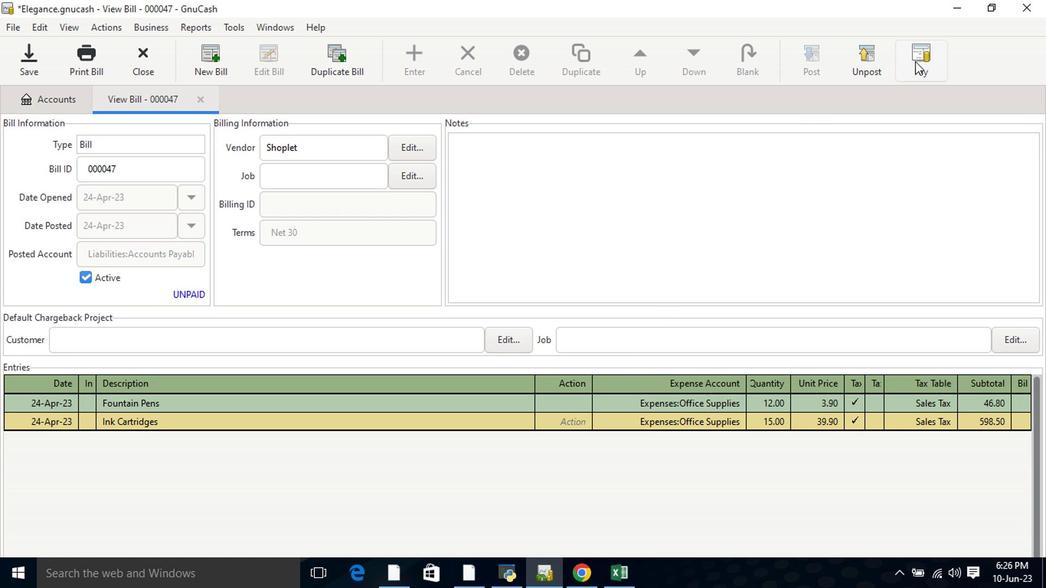 
Action: Mouse moved to (471, 302)
Screenshot: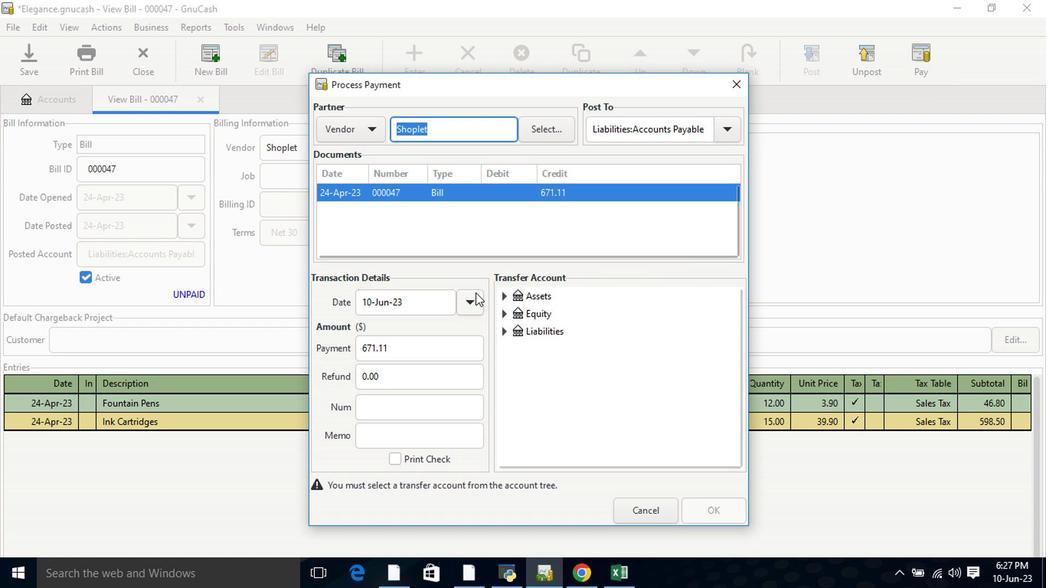 
Action: Mouse pressed left at (471, 302)
Screenshot: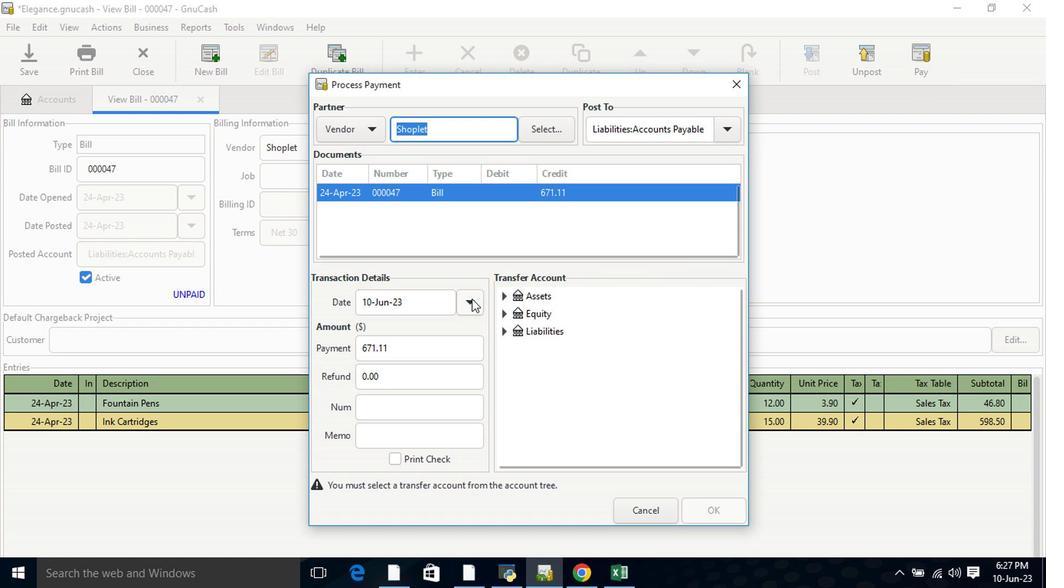 
Action: Mouse moved to (352, 327)
Screenshot: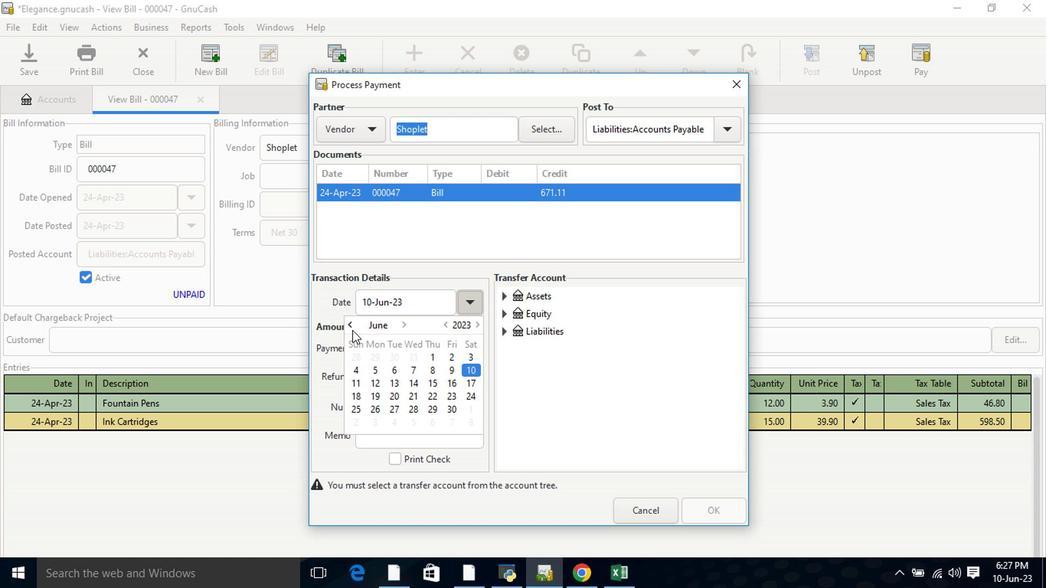 
Action: Mouse pressed left at (352, 327)
Screenshot: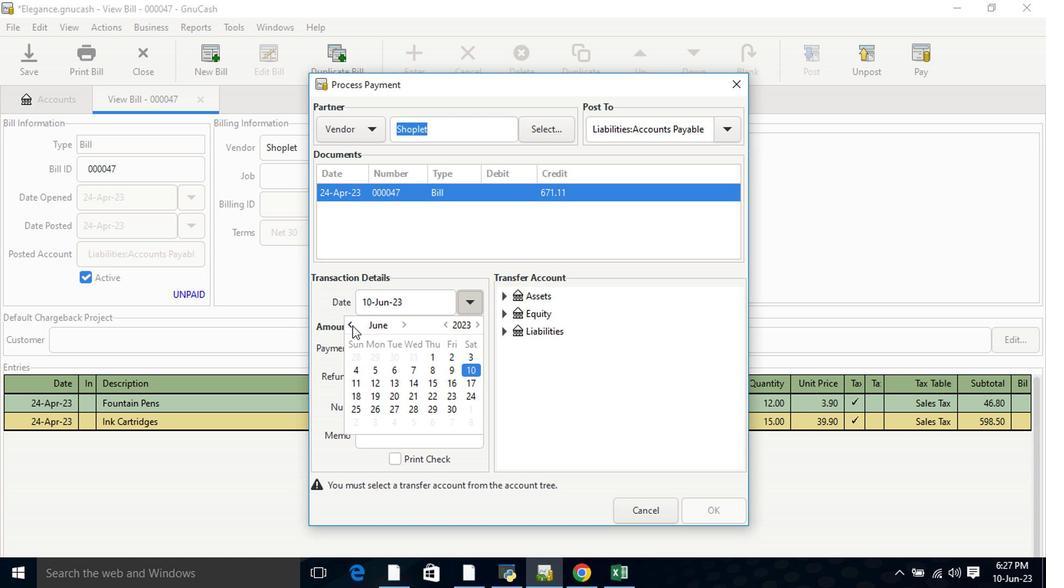 
Action: Mouse moved to (390, 397)
Screenshot: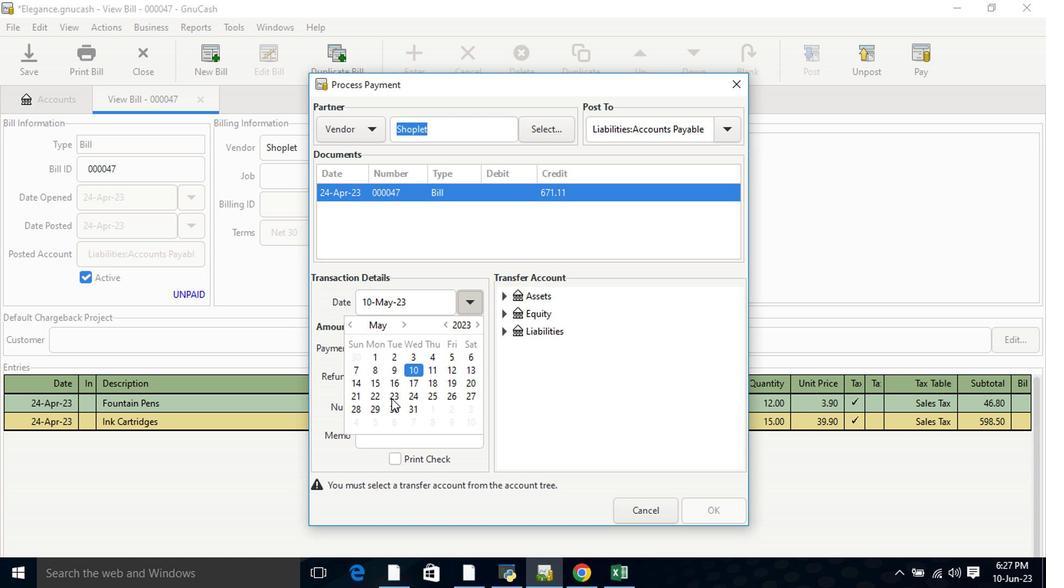 
Action: Mouse pressed left at (390, 397)
Screenshot: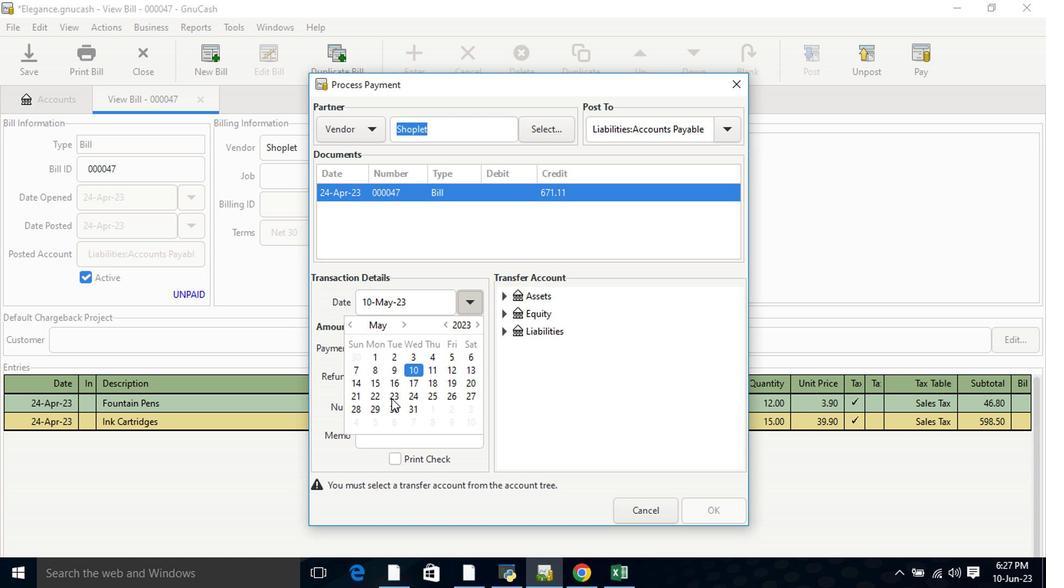 
Action: Mouse pressed left at (390, 397)
Screenshot: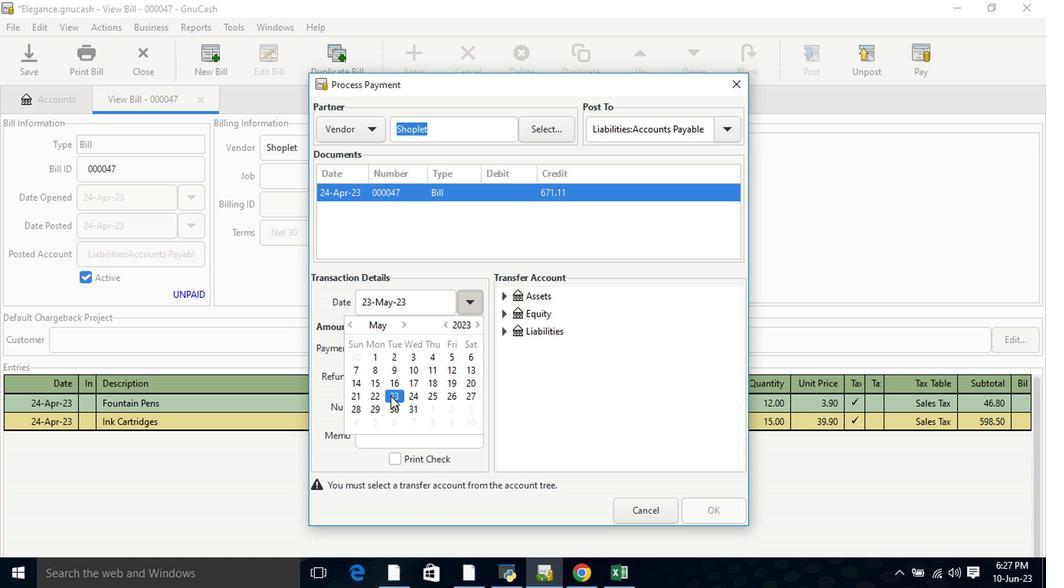 
Action: Mouse moved to (503, 299)
Screenshot: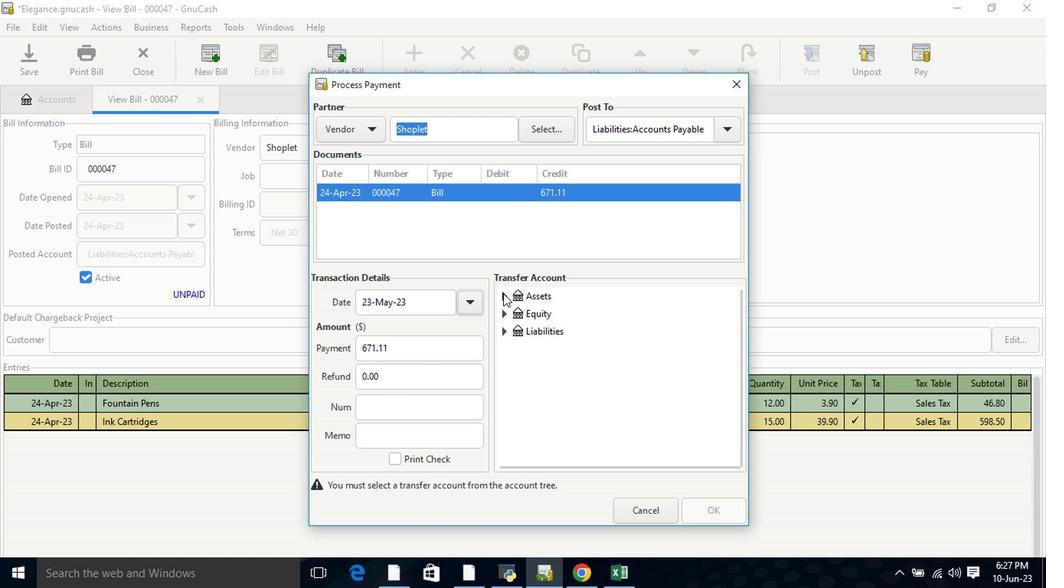 
Action: Mouse pressed left at (503, 299)
Screenshot: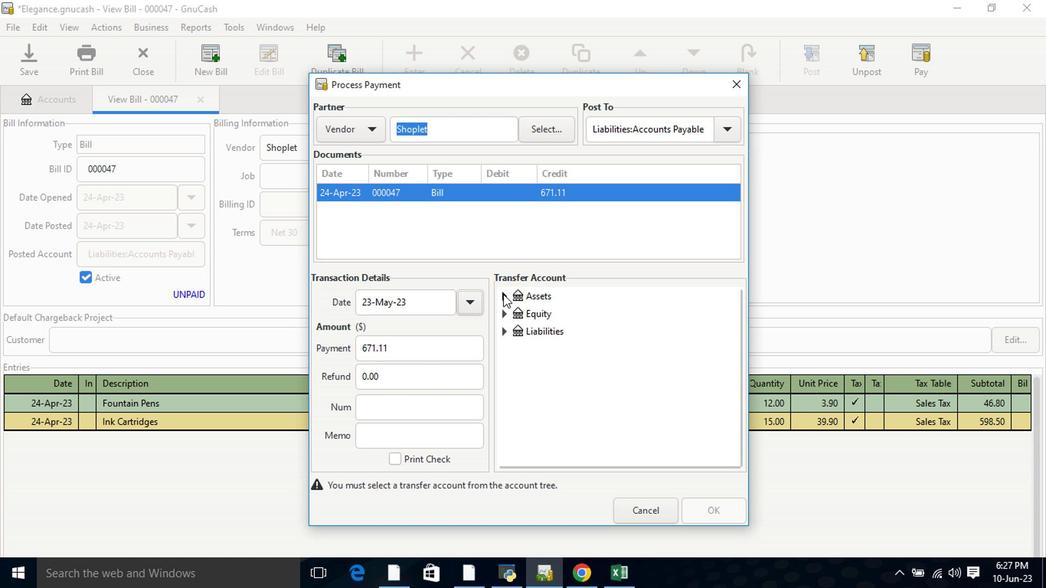 
Action: Mouse moved to (517, 316)
Screenshot: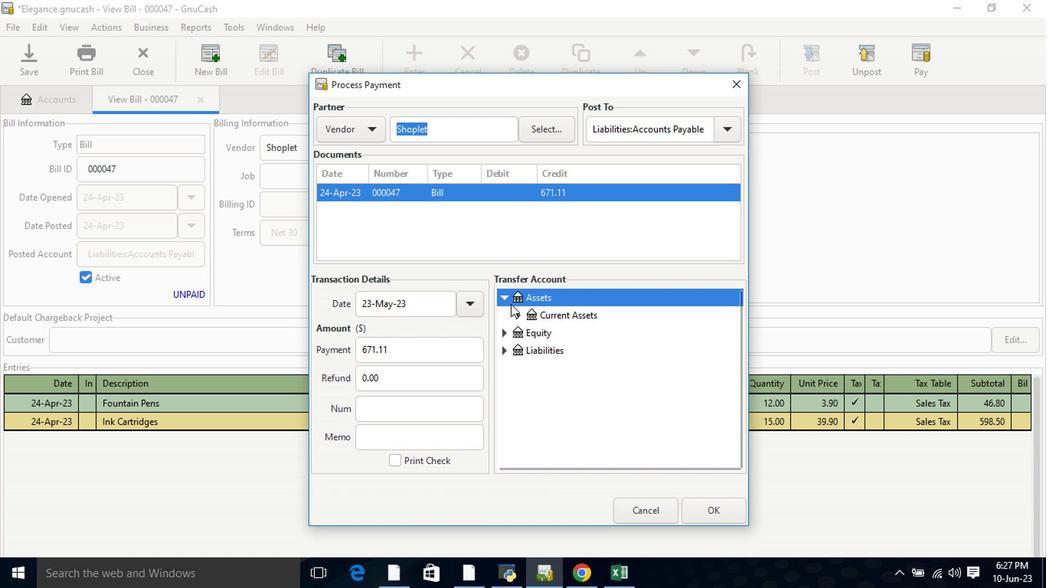 
Action: Mouse pressed left at (517, 316)
Screenshot: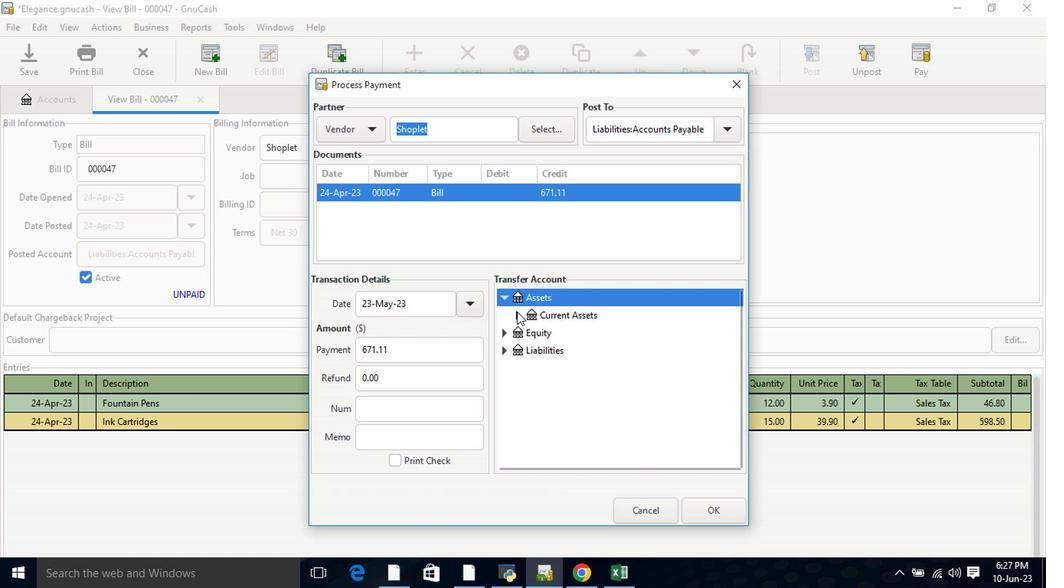 
Action: Mouse moved to (547, 334)
Screenshot: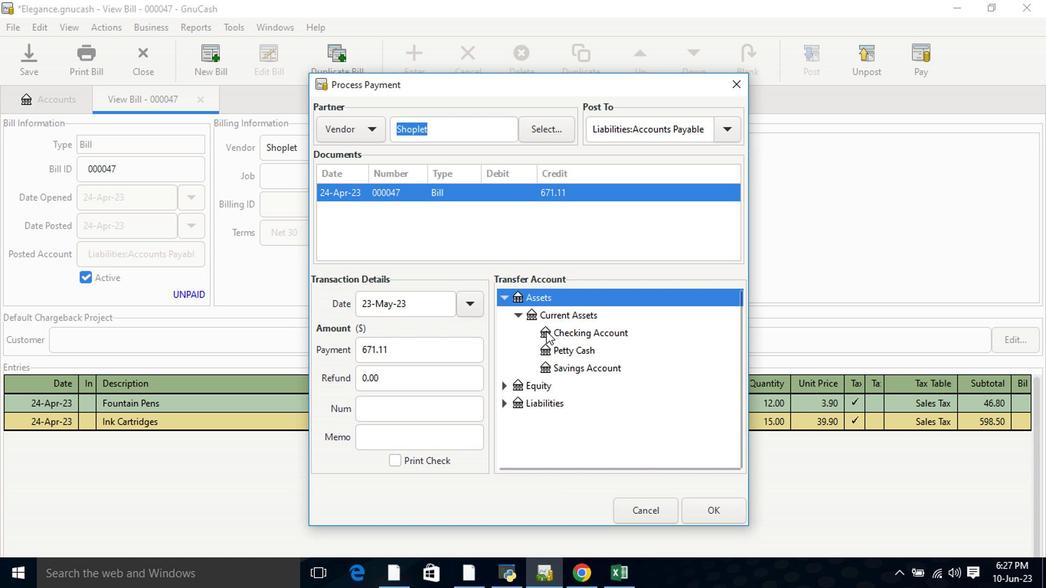 
Action: Mouse pressed left at (547, 334)
Screenshot: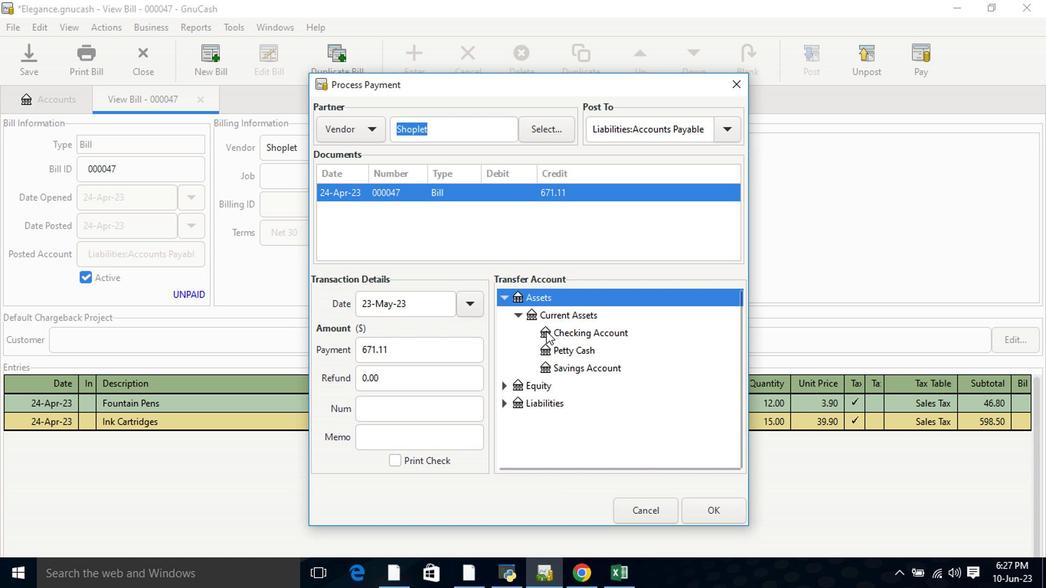 
Action: Mouse moved to (706, 507)
Screenshot: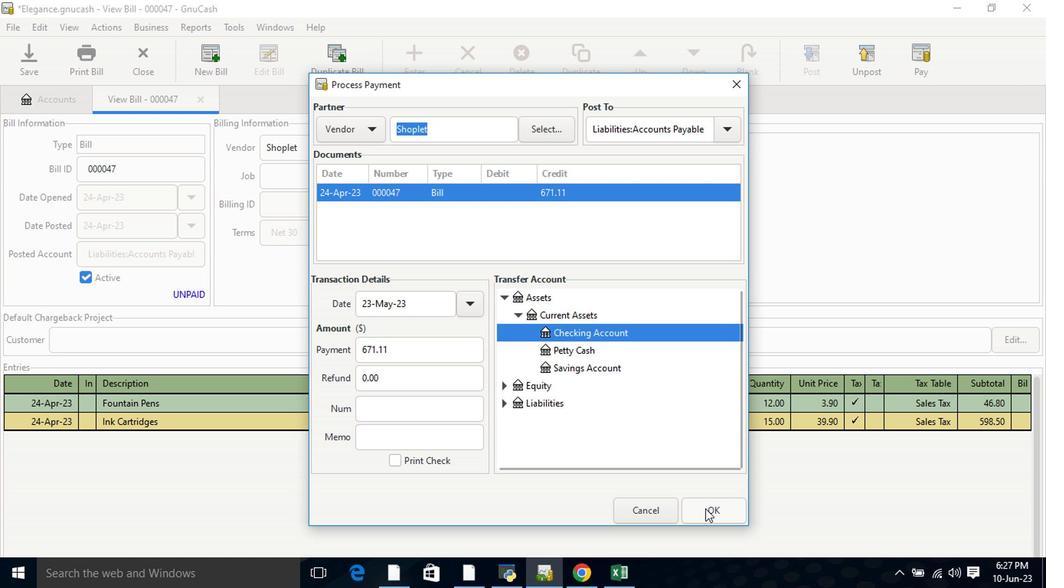 
Action: Mouse pressed left at (706, 507)
Screenshot: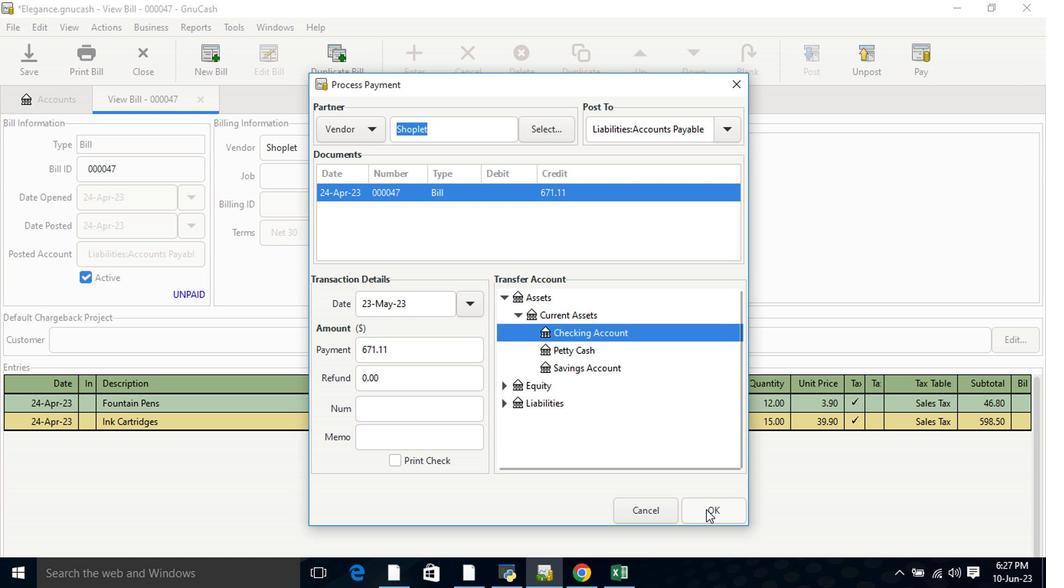
Action: Mouse moved to (84, 67)
Screenshot: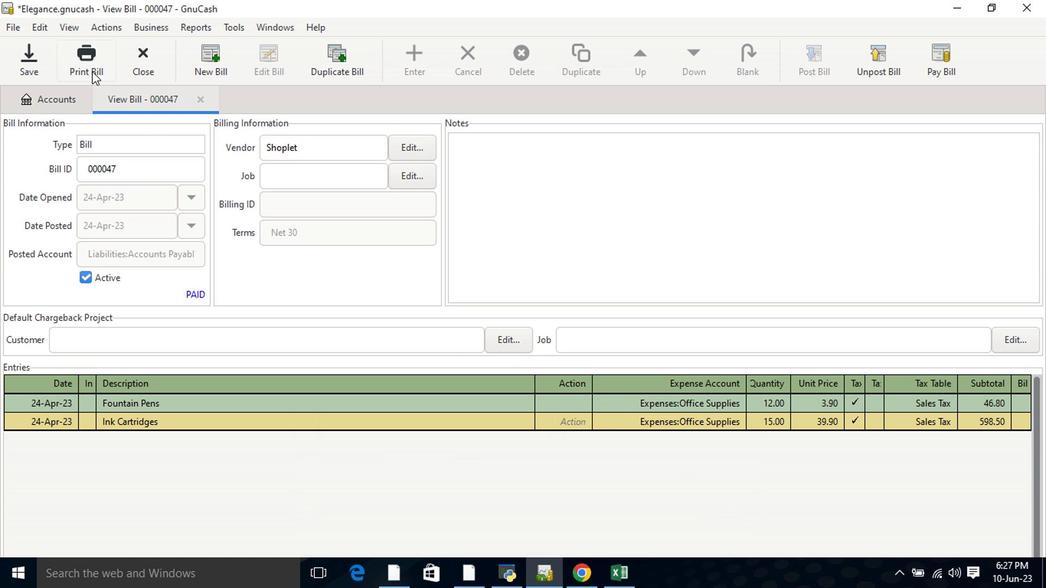 
Action: Mouse pressed left at (84, 67)
Screenshot: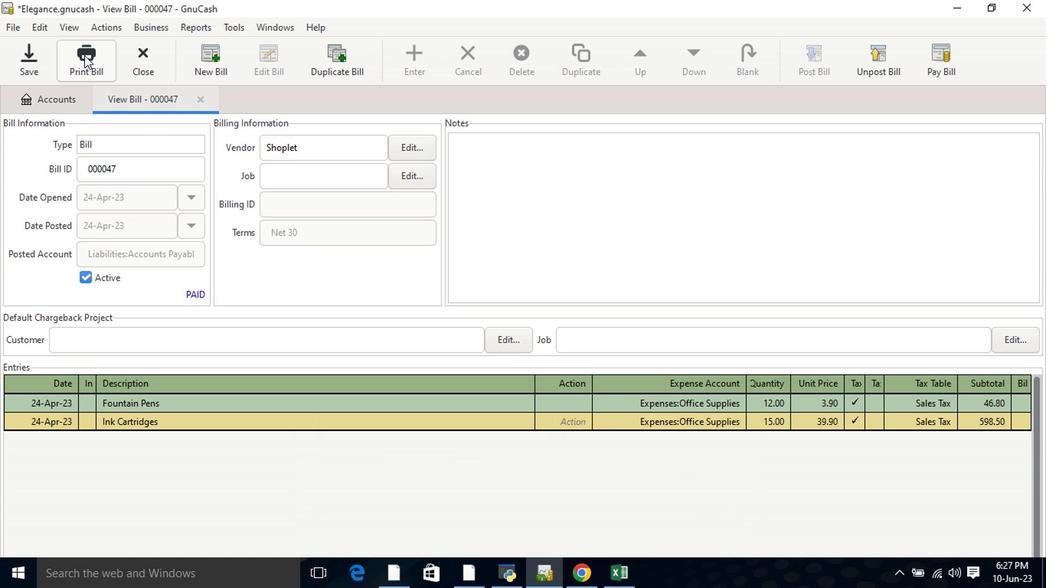 
Action: Mouse moved to (635, 476)
Screenshot: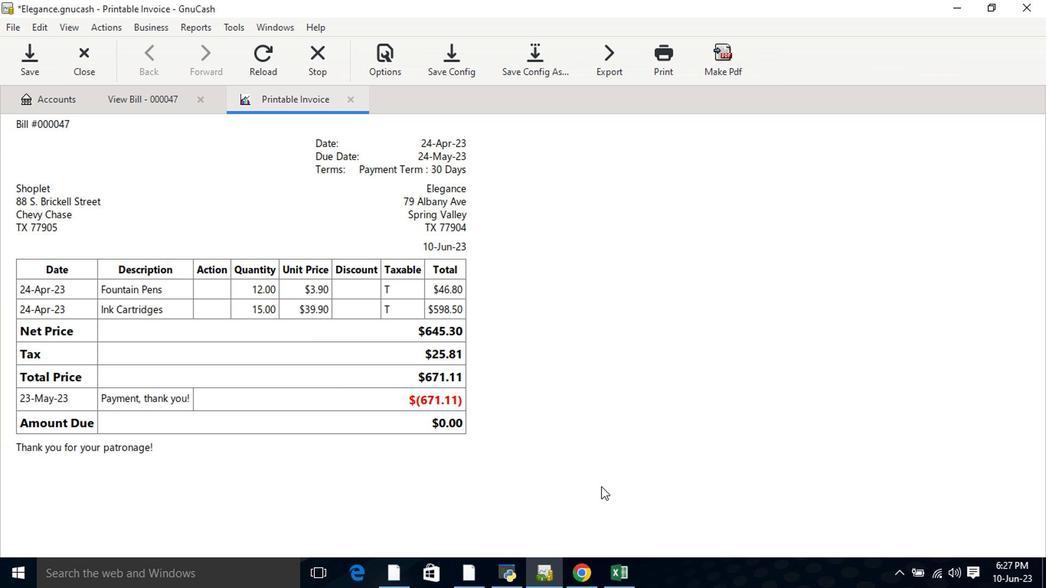 
